 Task: Open Card Card0000000059 in Board Board0000000015 in Workspace WS0000000005 in Trello. Add Member carxxstreet791@gmail.com to Card Card0000000059 in Board Board0000000015 in Workspace WS0000000005 in Trello. Add Orange Label titled Label0000000059 to Card Card0000000059 in Board Board0000000015 in Workspace WS0000000005 in Trello. Add Checklist CL0000000059 to Card Card0000000059 in Board Board0000000015 in Workspace WS0000000005 in Trello. Add Dates with Start Date as Oct 01 2023 and Due Date as Oct 31 2023 to Card Card0000000059 in Board Board0000000015 in Workspace WS0000000005 in Trello
Action: Mouse moved to (318, 491)
Screenshot: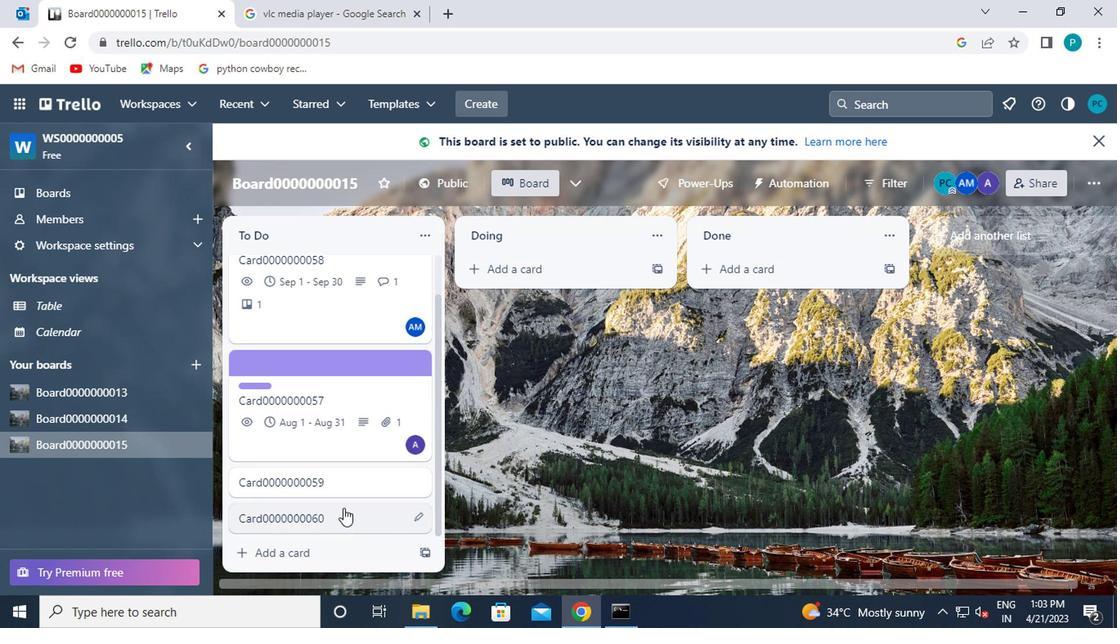 
Action: Mouse pressed left at (318, 491)
Screenshot: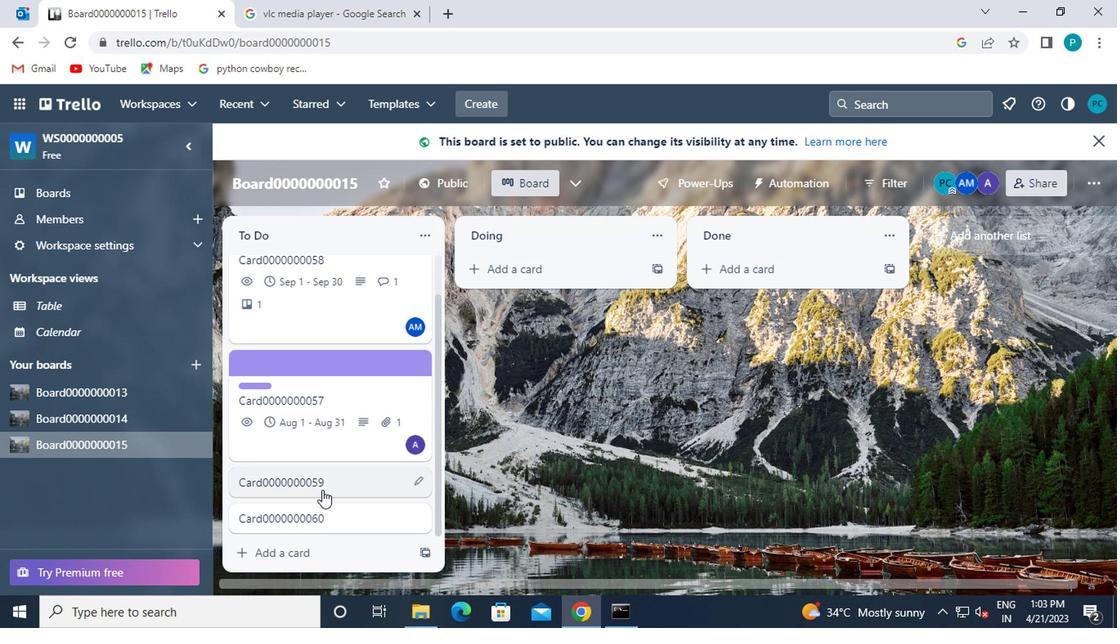 
Action: Mouse moved to (785, 293)
Screenshot: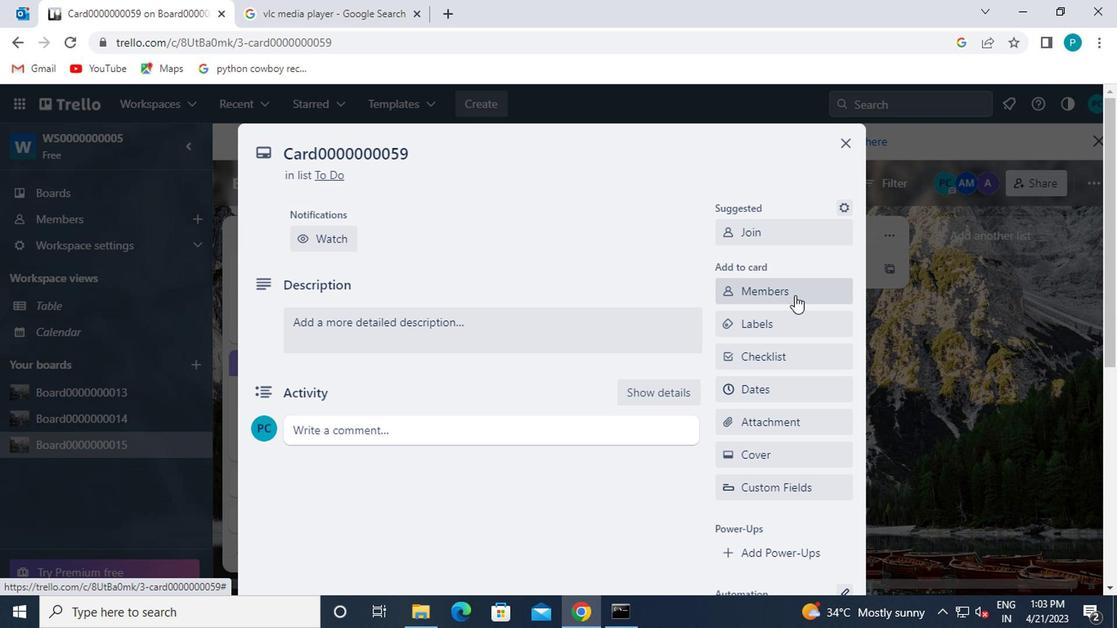 
Action: Mouse pressed left at (785, 293)
Screenshot: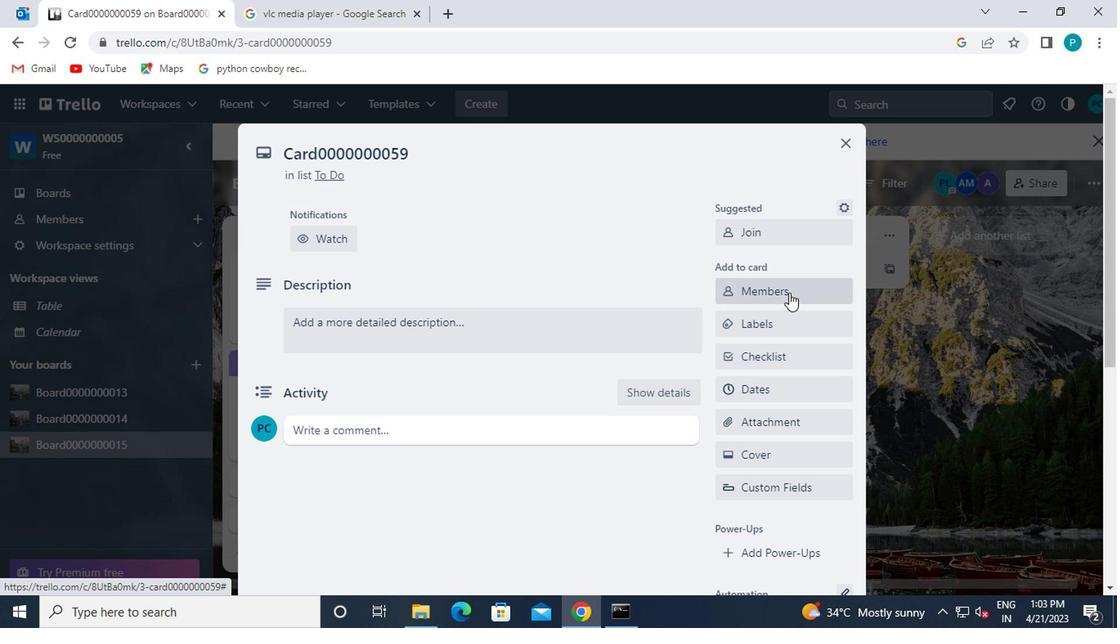 
Action: Mouse moved to (784, 364)
Screenshot: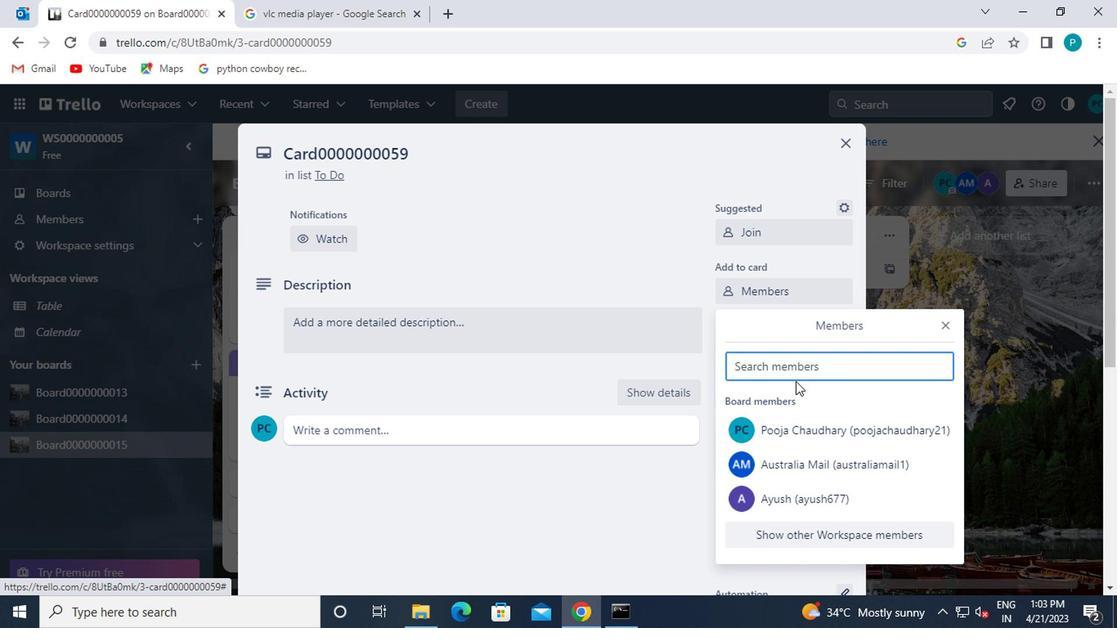 
Action: Mouse pressed left at (784, 364)
Screenshot: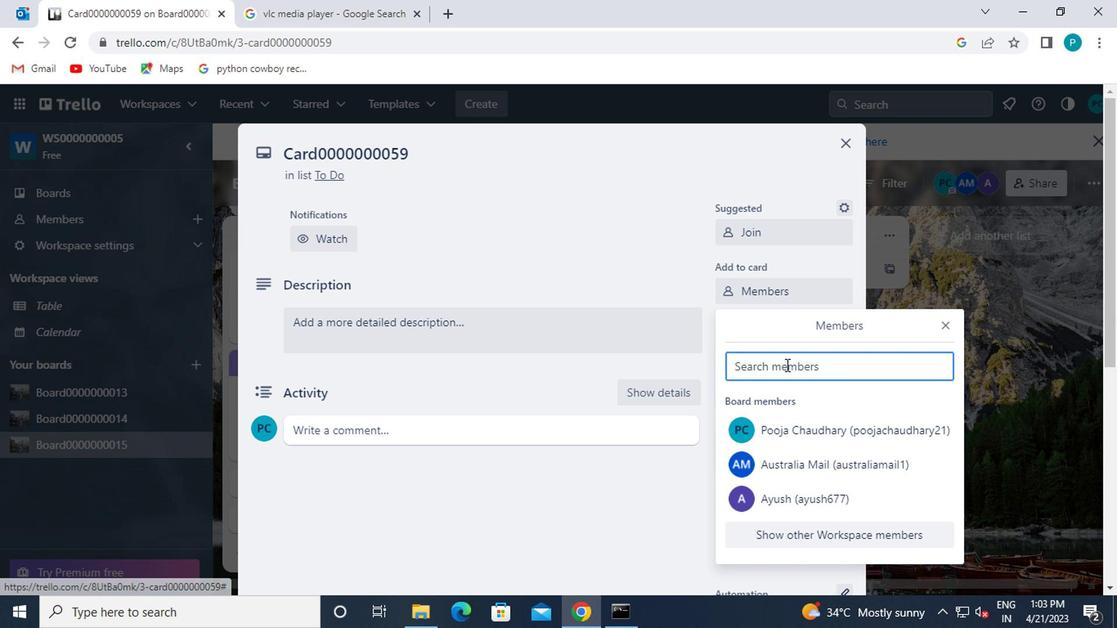 
Action: Mouse moved to (771, 364)
Screenshot: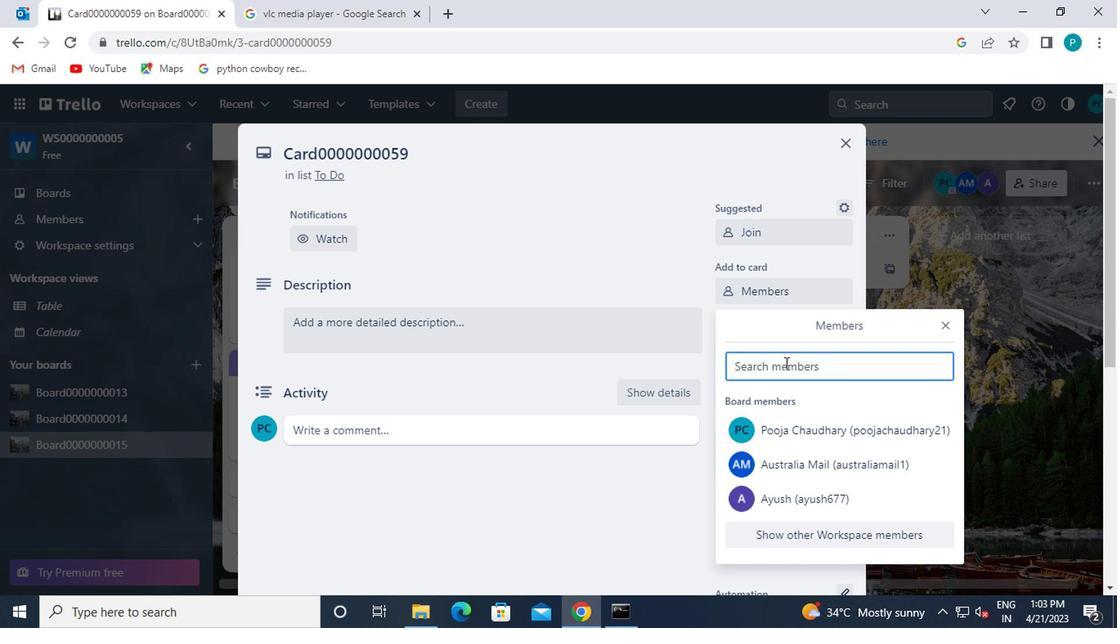 
Action: Key pressed car
Screenshot: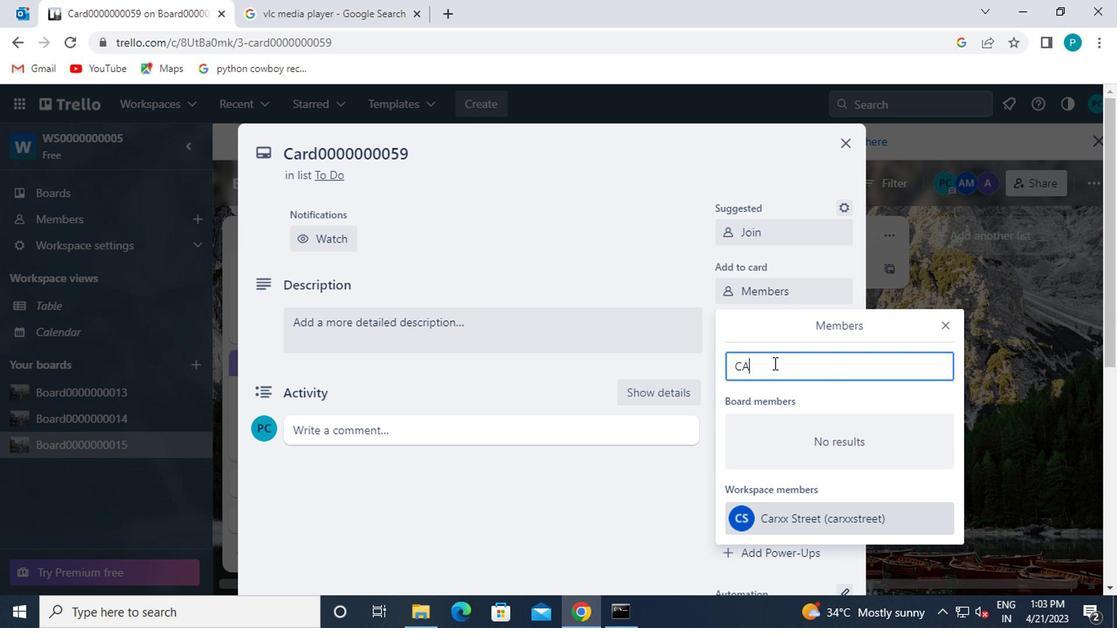 
Action: Mouse moved to (765, 511)
Screenshot: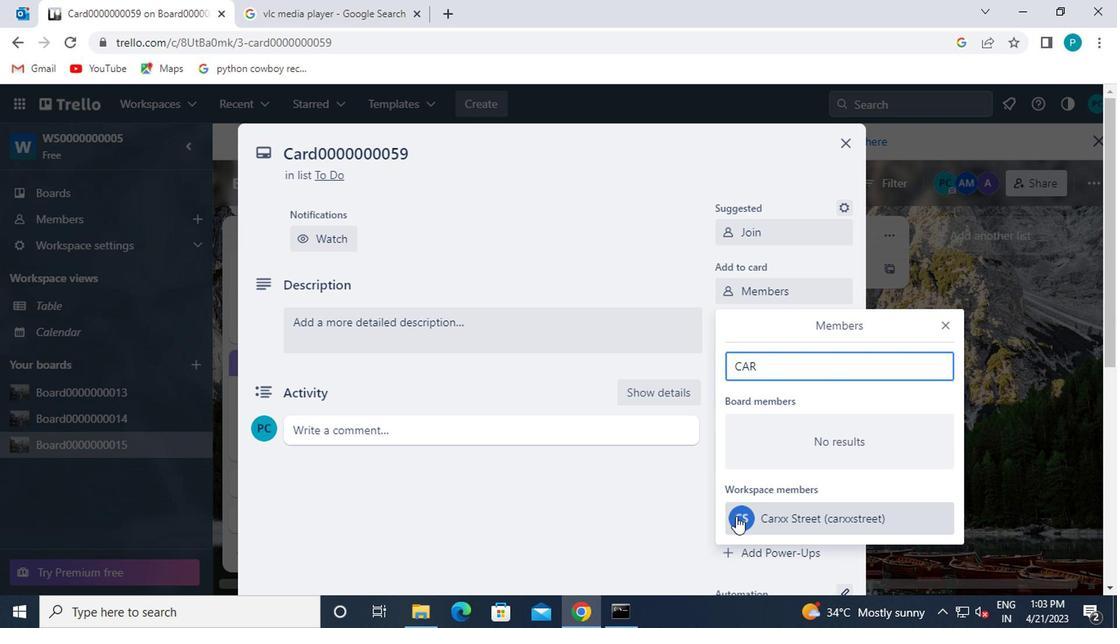 
Action: Mouse pressed left at (765, 511)
Screenshot: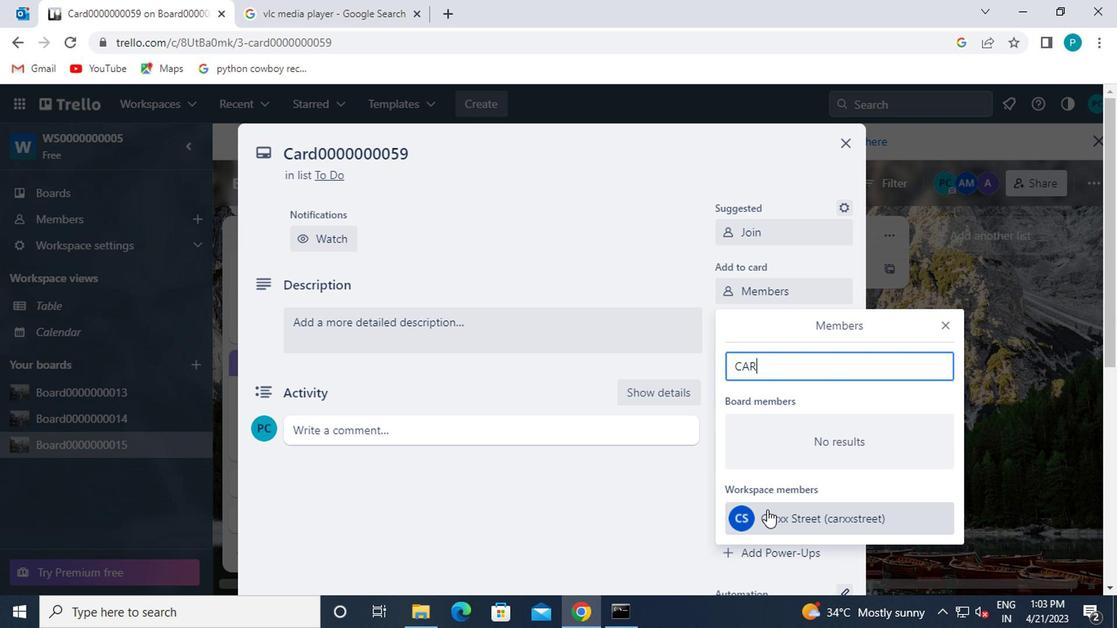 
Action: Mouse moved to (939, 331)
Screenshot: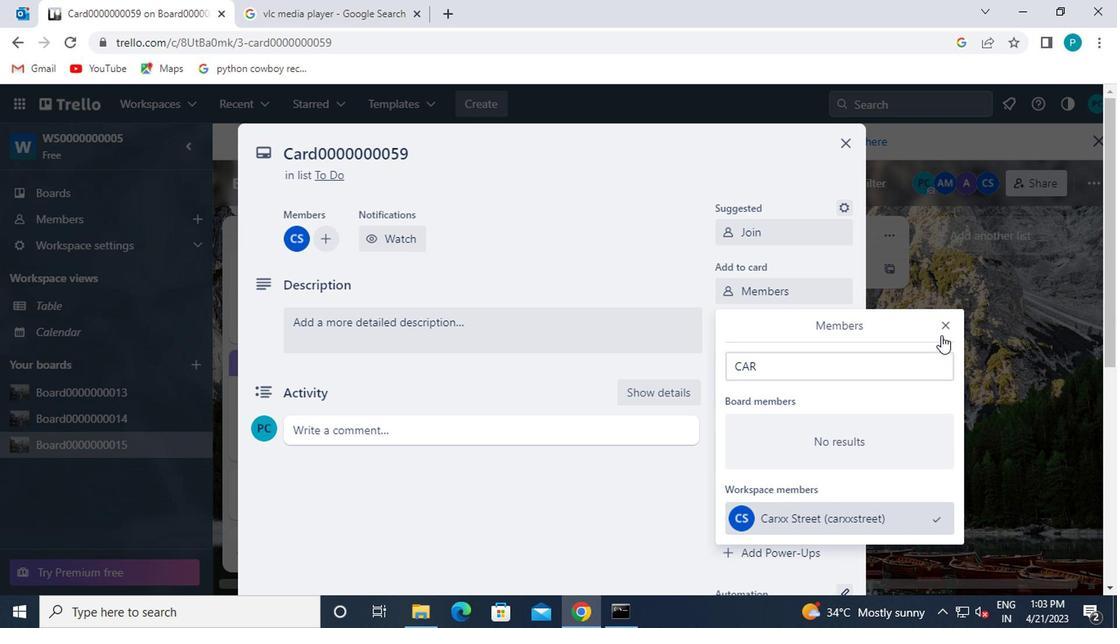 
Action: Mouse pressed left at (939, 331)
Screenshot: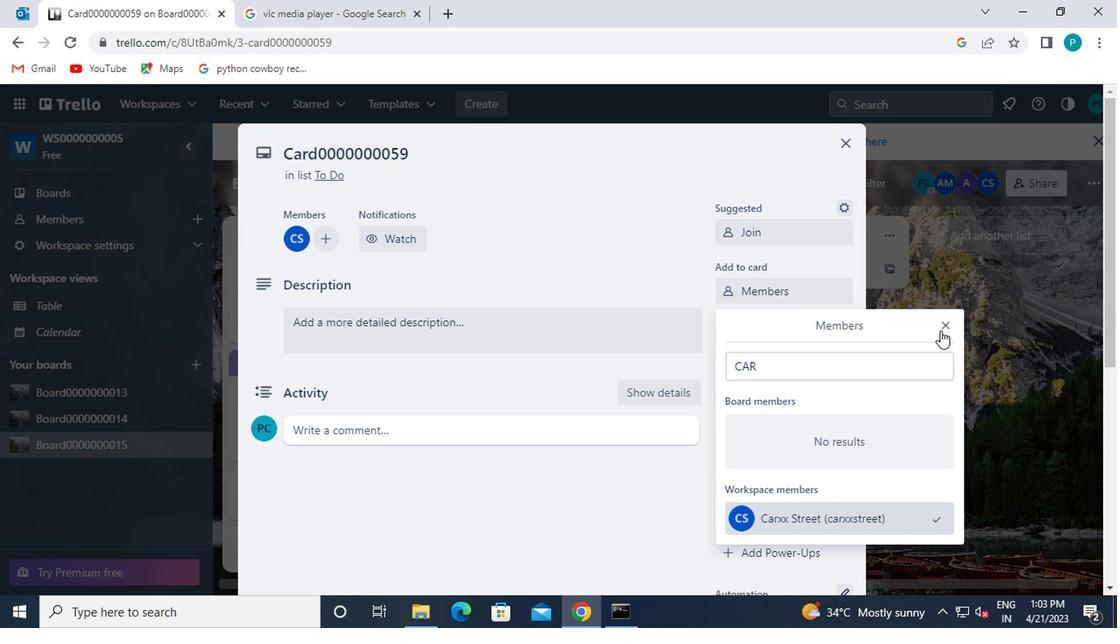 
Action: Mouse moved to (799, 315)
Screenshot: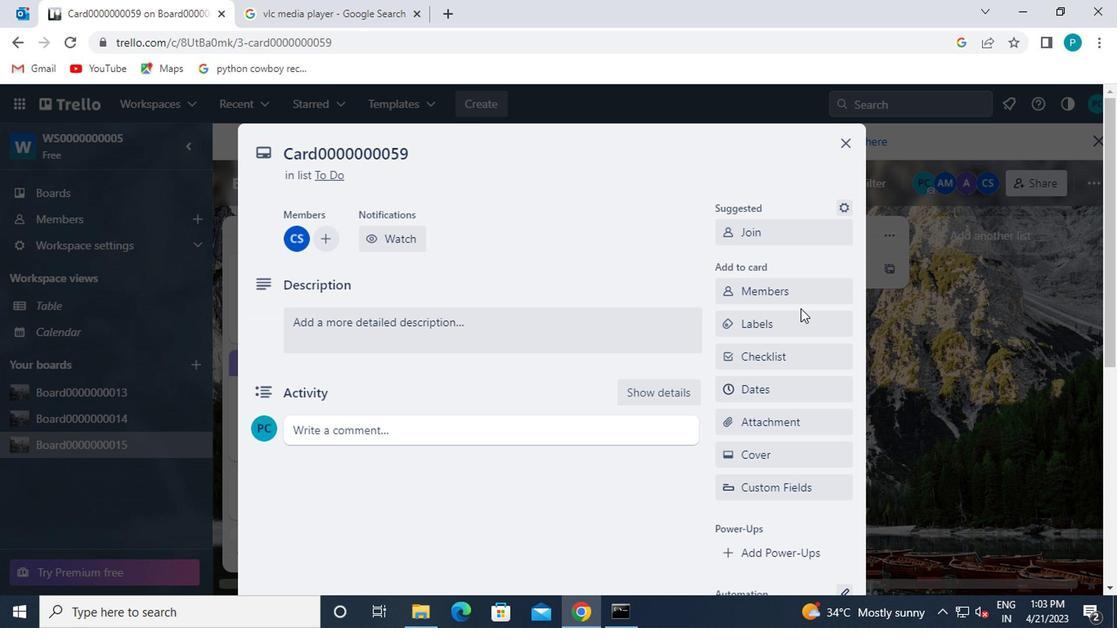
Action: Mouse pressed left at (799, 315)
Screenshot: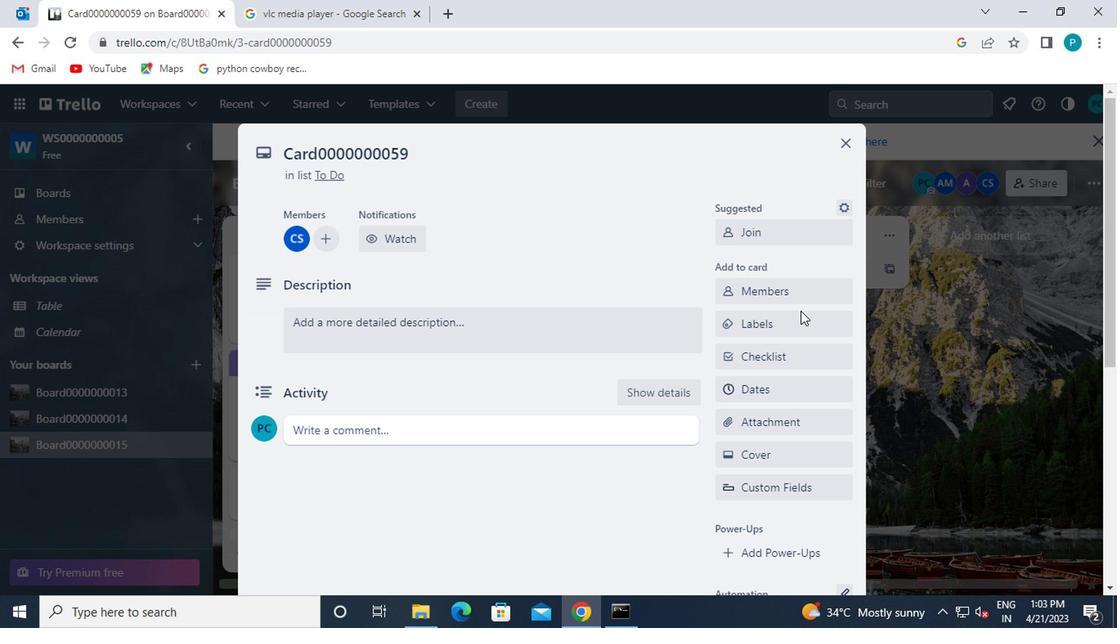 
Action: Mouse moved to (849, 486)
Screenshot: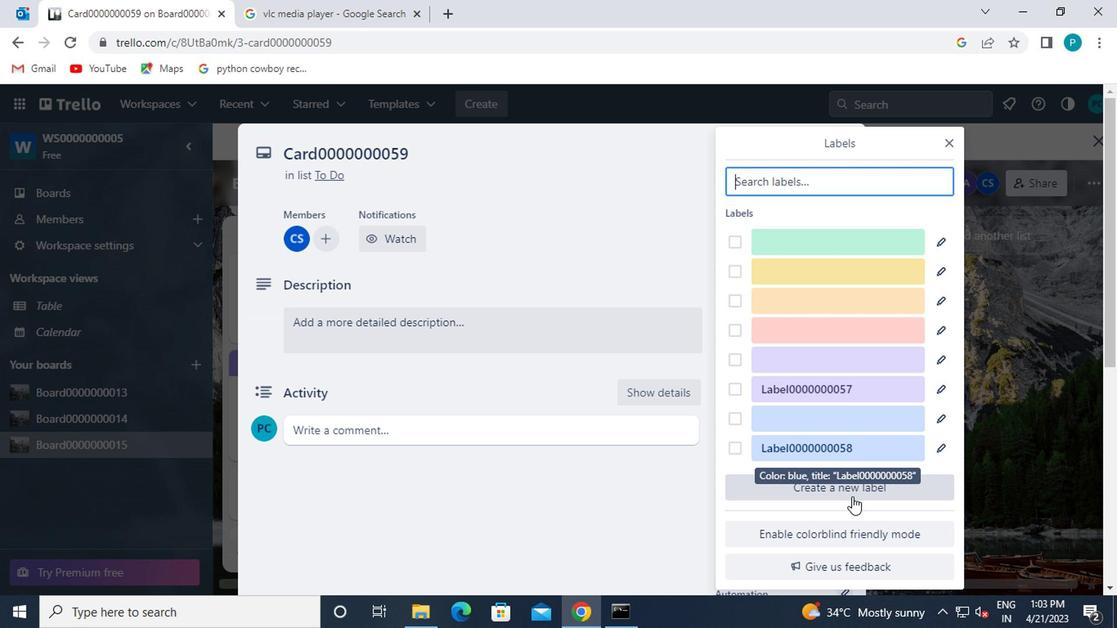 
Action: Mouse pressed left at (849, 486)
Screenshot: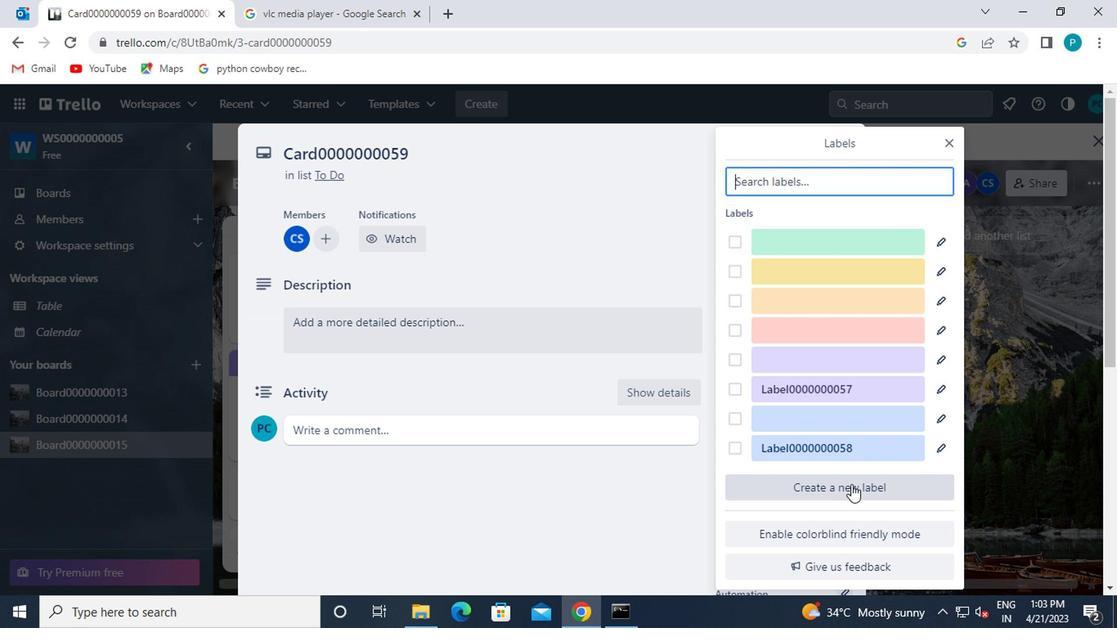 
Action: Mouse moved to (845, 385)
Screenshot: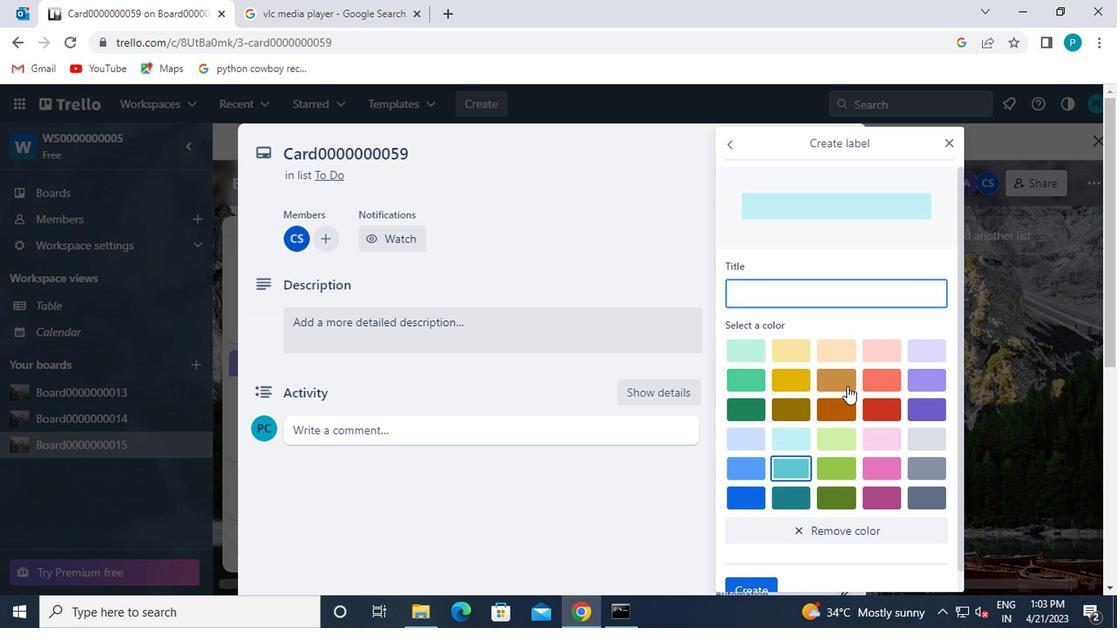 
Action: Mouse pressed left at (845, 385)
Screenshot: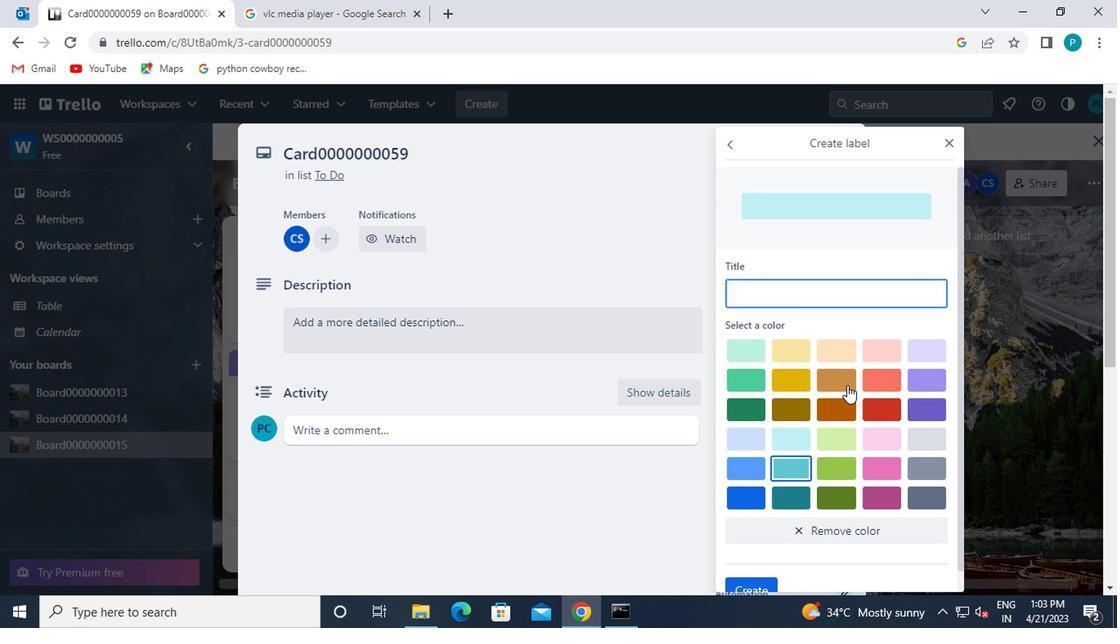 
Action: Mouse moved to (761, 305)
Screenshot: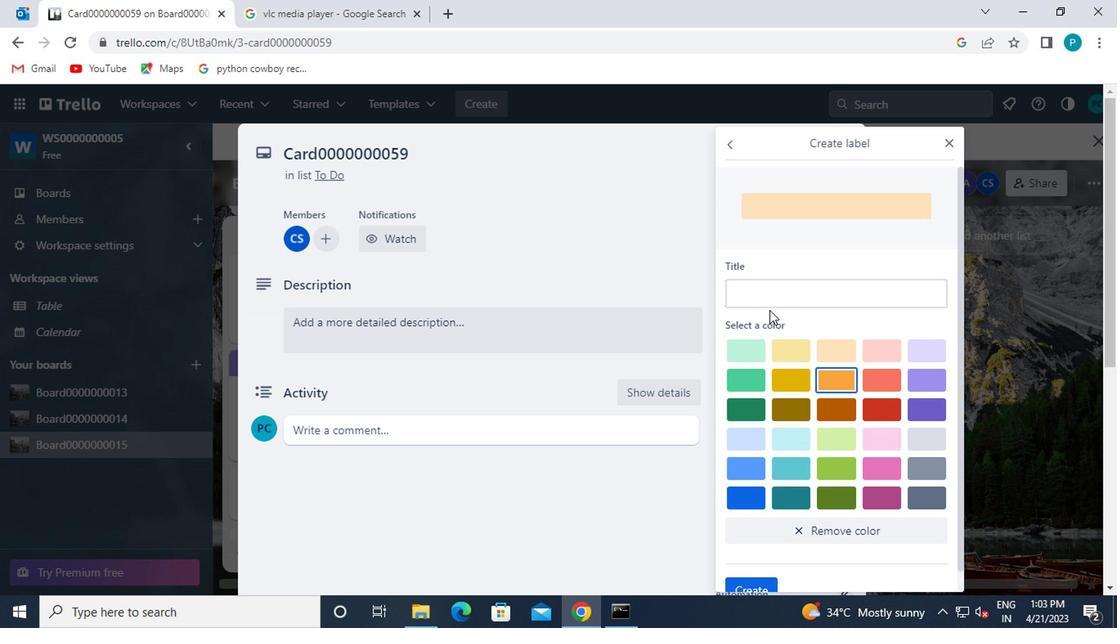 
Action: Mouse pressed left at (761, 305)
Screenshot: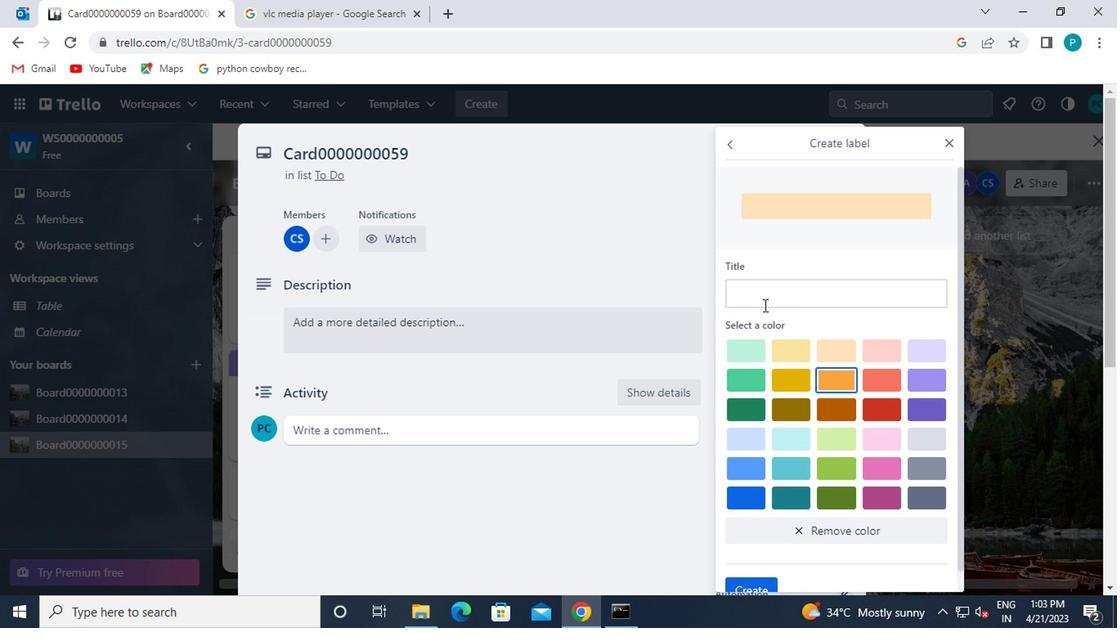
Action: Mouse moved to (750, 307)
Screenshot: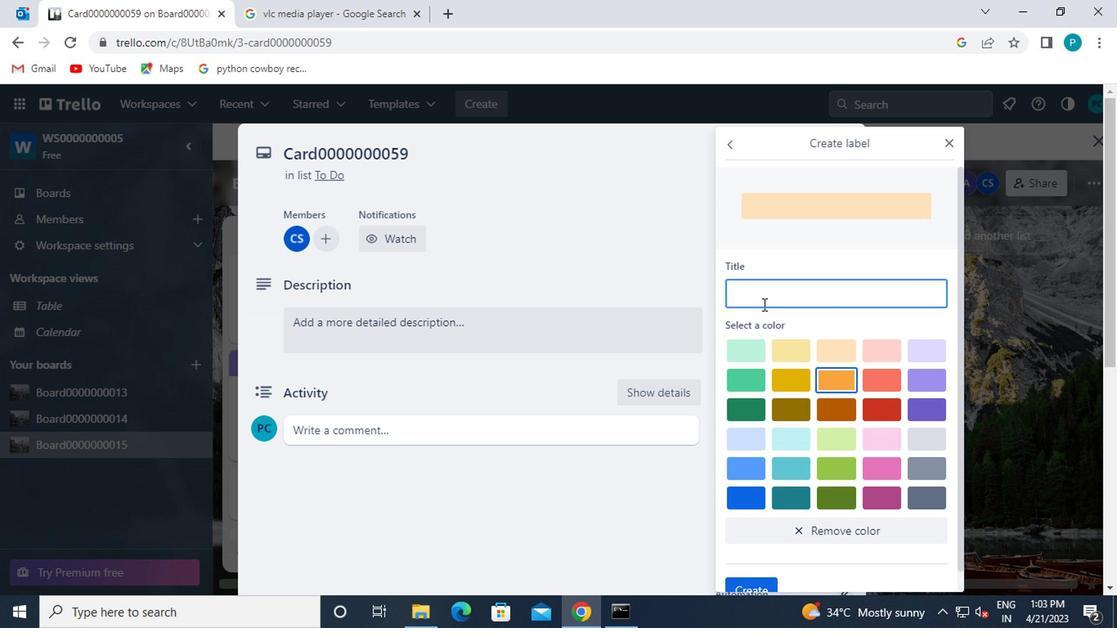 
Action: Key pressed l<Key.caps_lock>abel0000000059
Screenshot: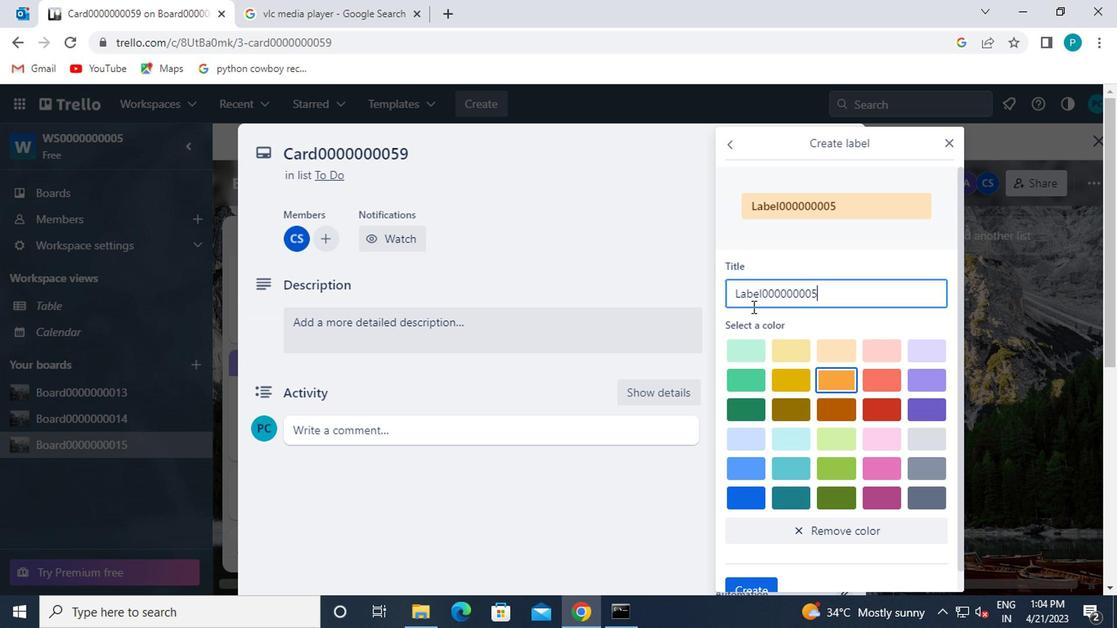 
Action: Mouse moved to (764, 318)
Screenshot: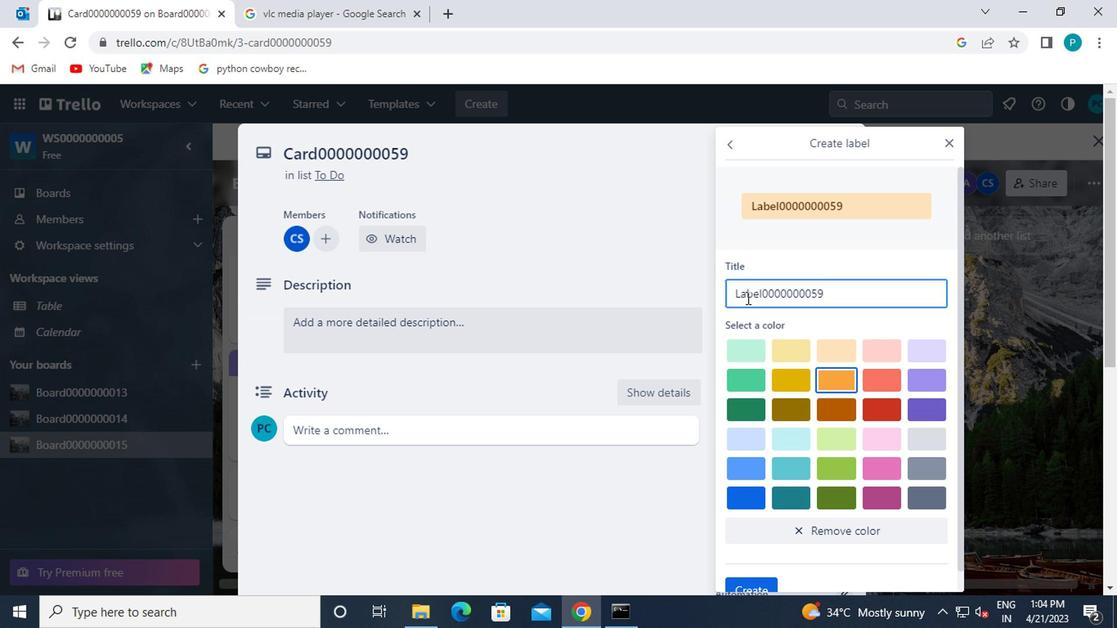 
Action: Mouse scrolled (764, 317) with delta (0, -1)
Screenshot: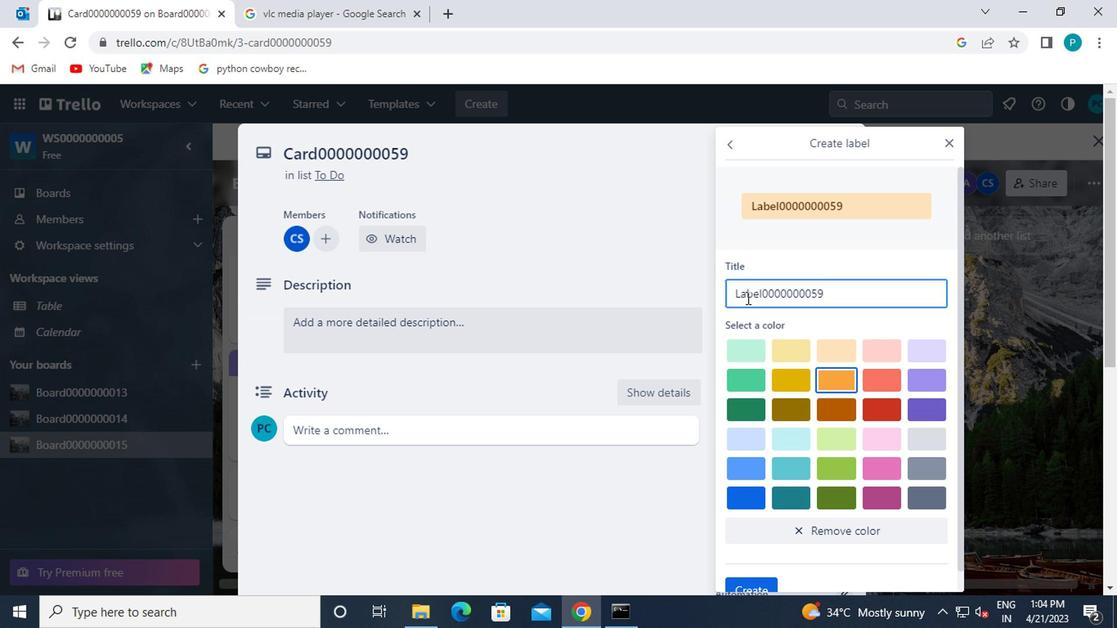 
Action: Mouse moved to (775, 331)
Screenshot: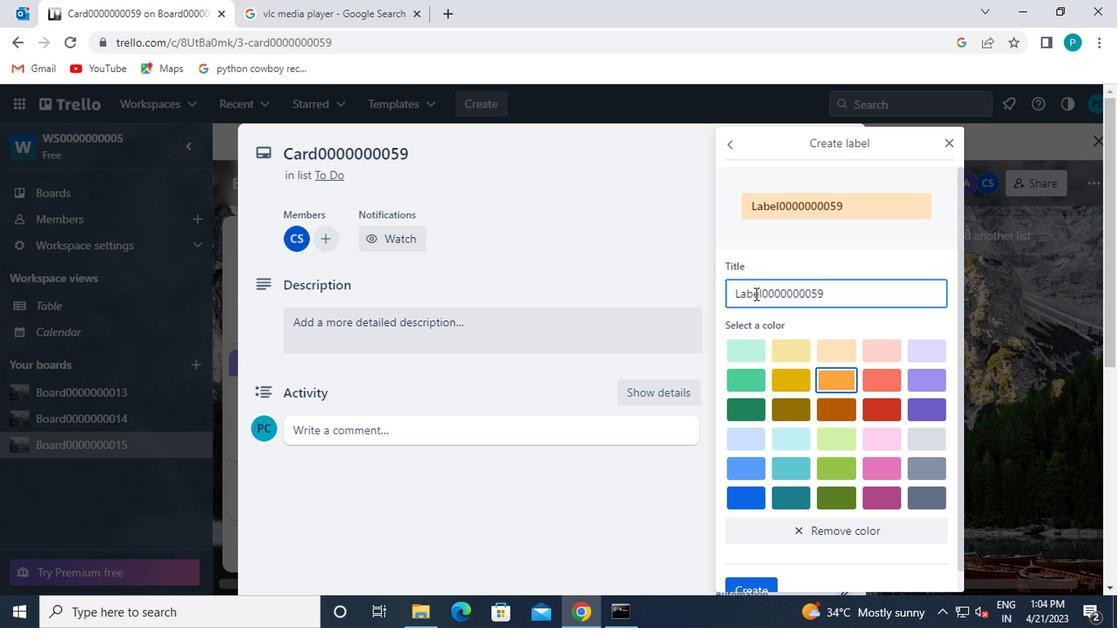 
Action: Mouse scrolled (775, 330) with delta (0, -1)
Screenshot: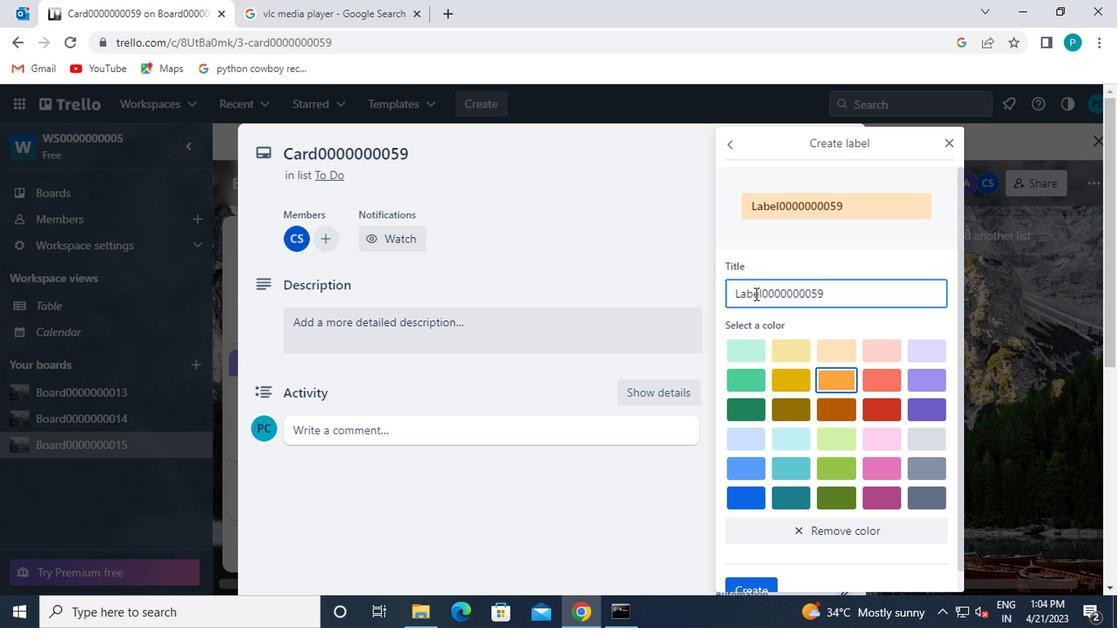 
Action: Mouse moved to (742, 564)
Screenshot: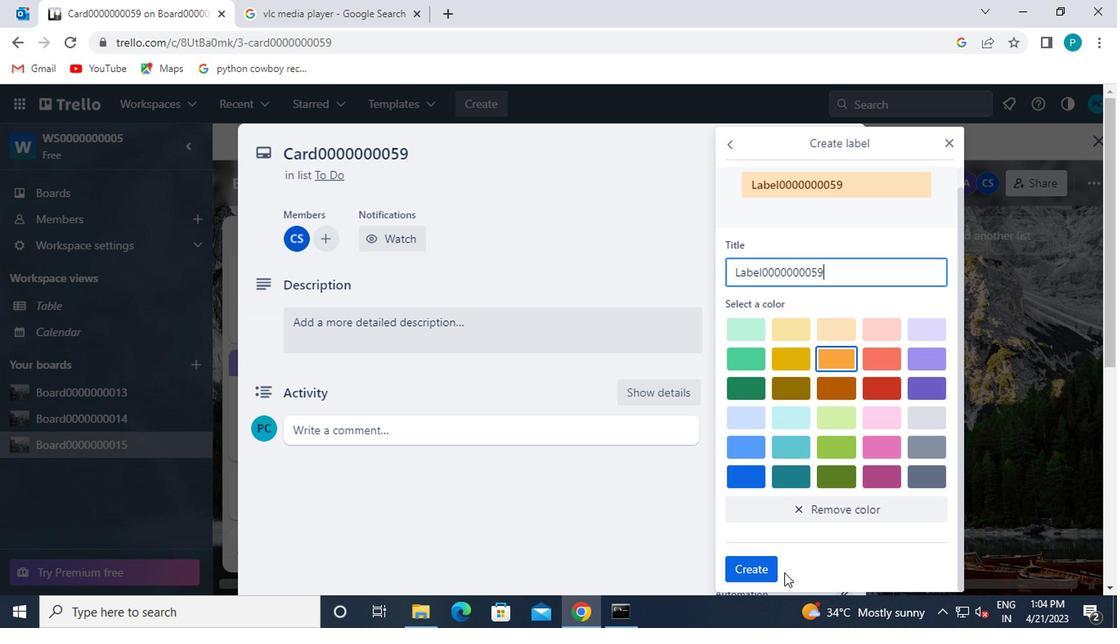 
Action: Mouse pressed left at (742, 564)
Screenshot: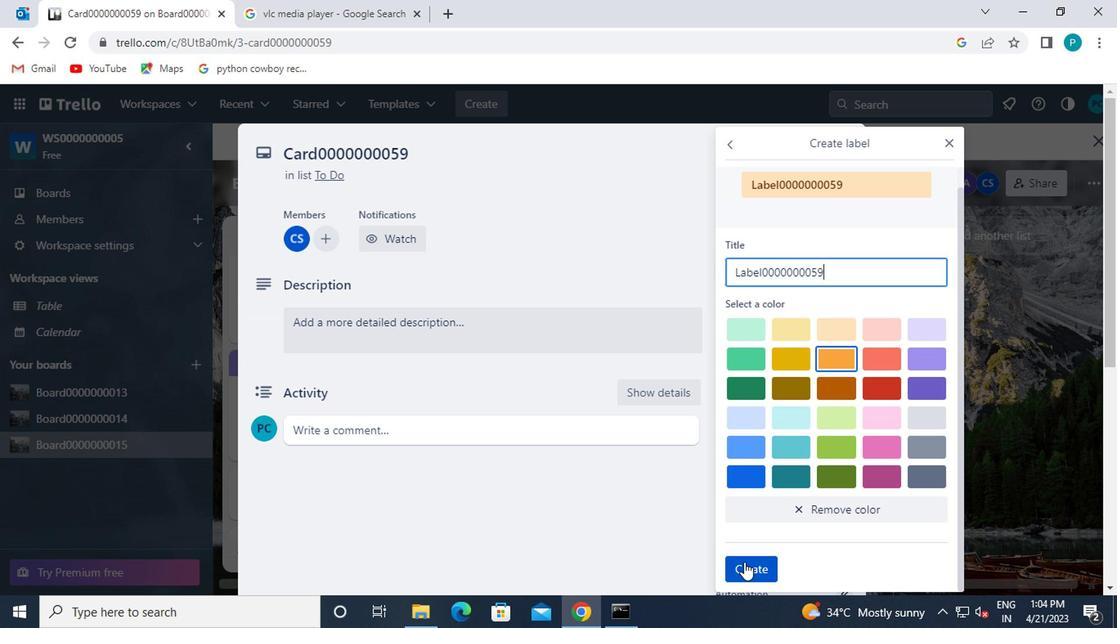 
Action: Mouse moved to (947, 139)
Screenshot: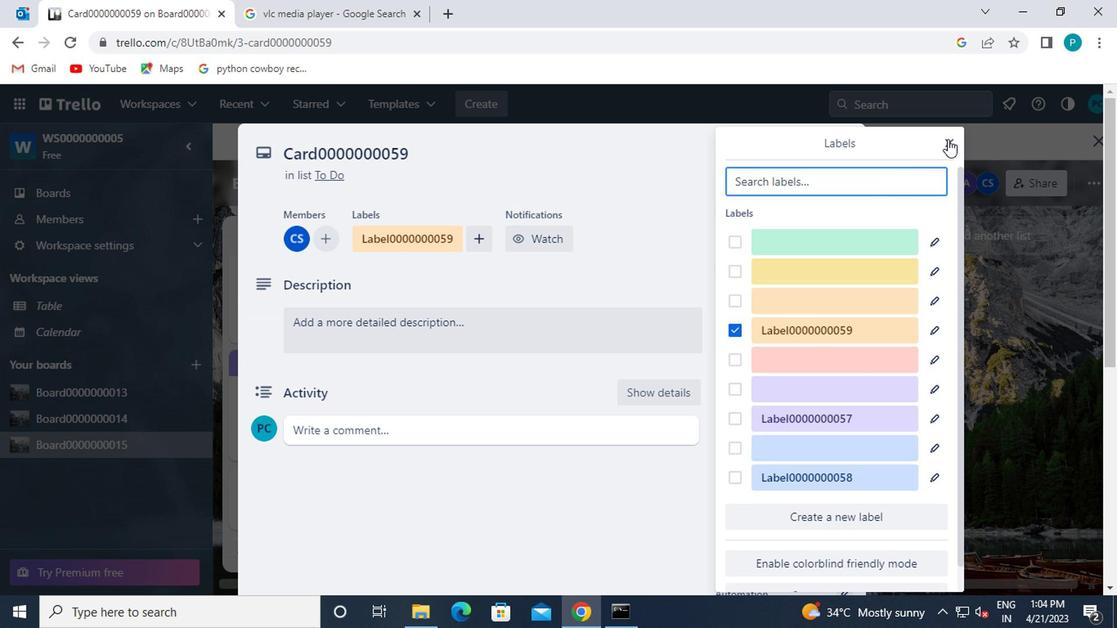 
Action: Mouse pressed left at (947, 139)
Screenshot: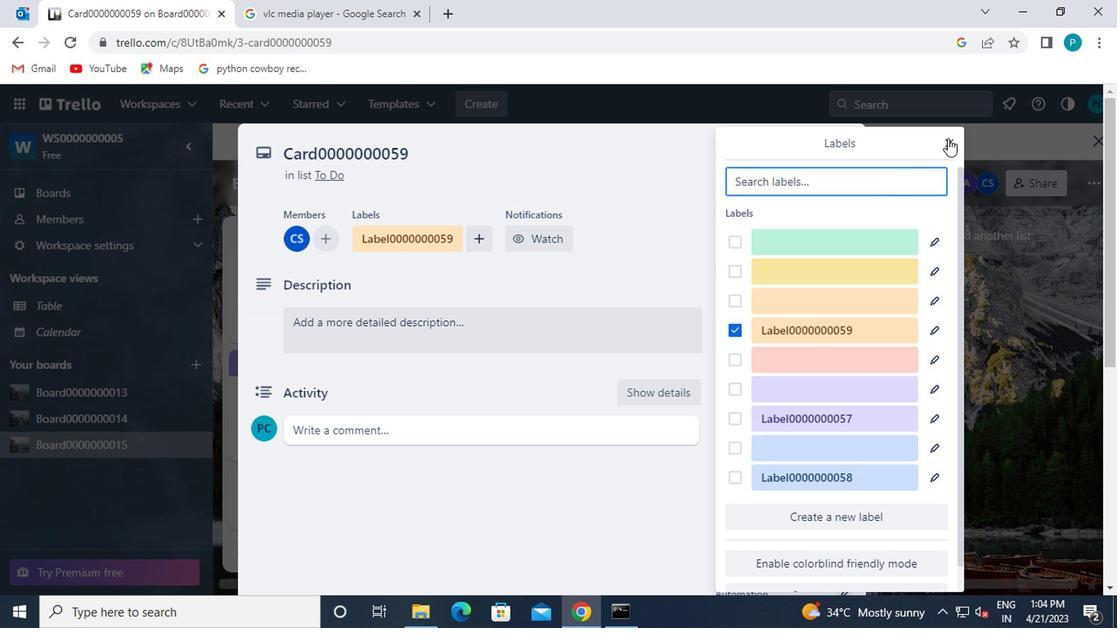 
Action: Mouse moved to (723, 367)
Screenshot: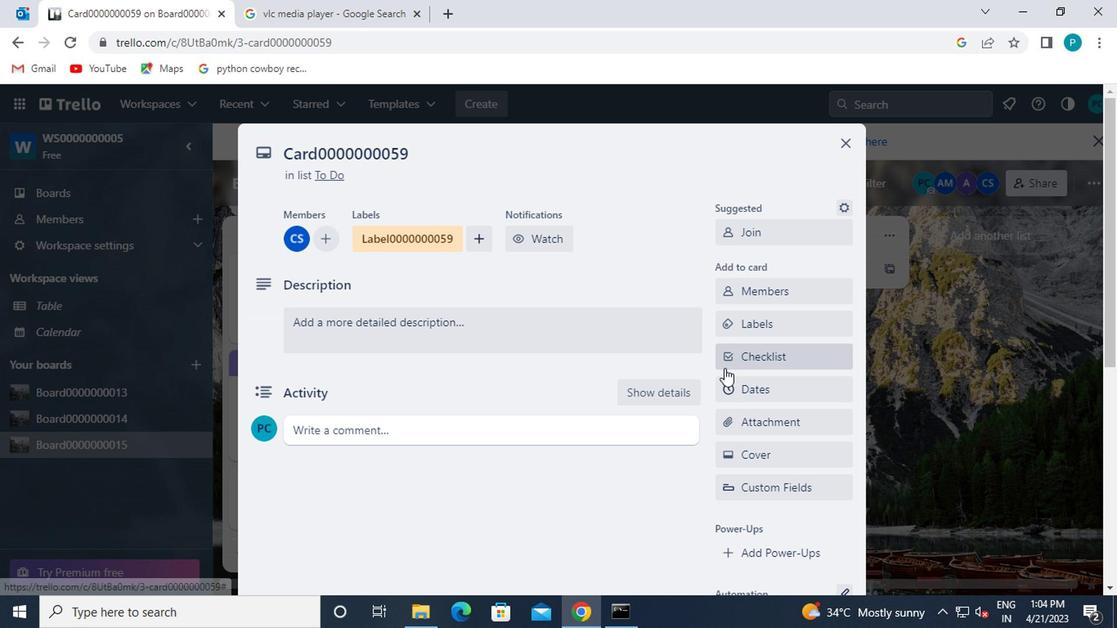 
Action: Mouse pressed left at (723, 367)
Screenshot: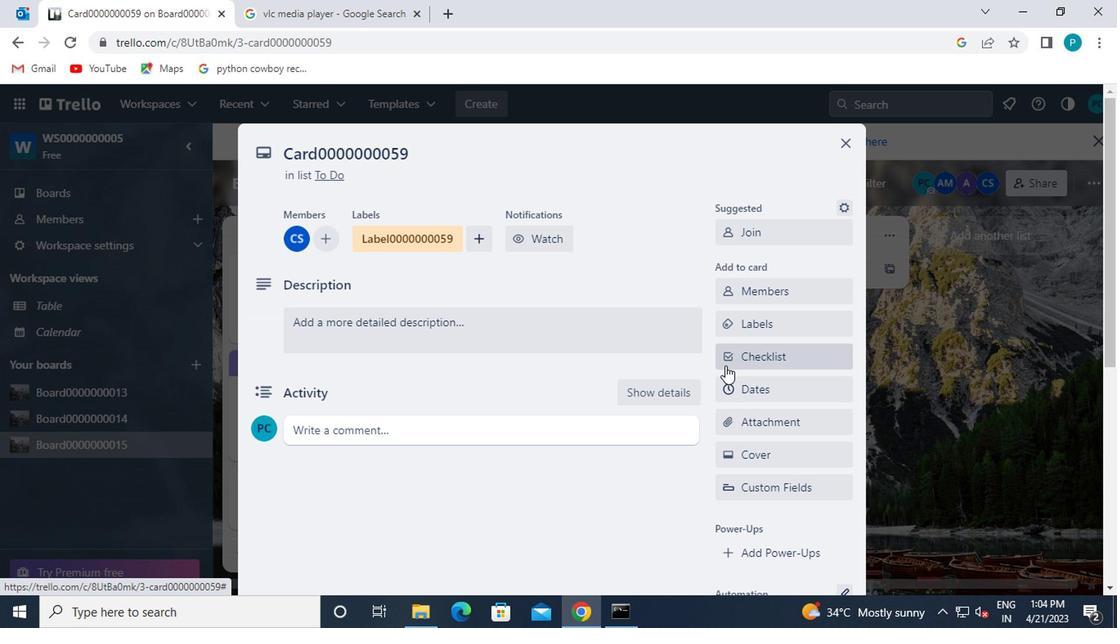 
Action: Mouse moved to (802, 445)
Screenshot: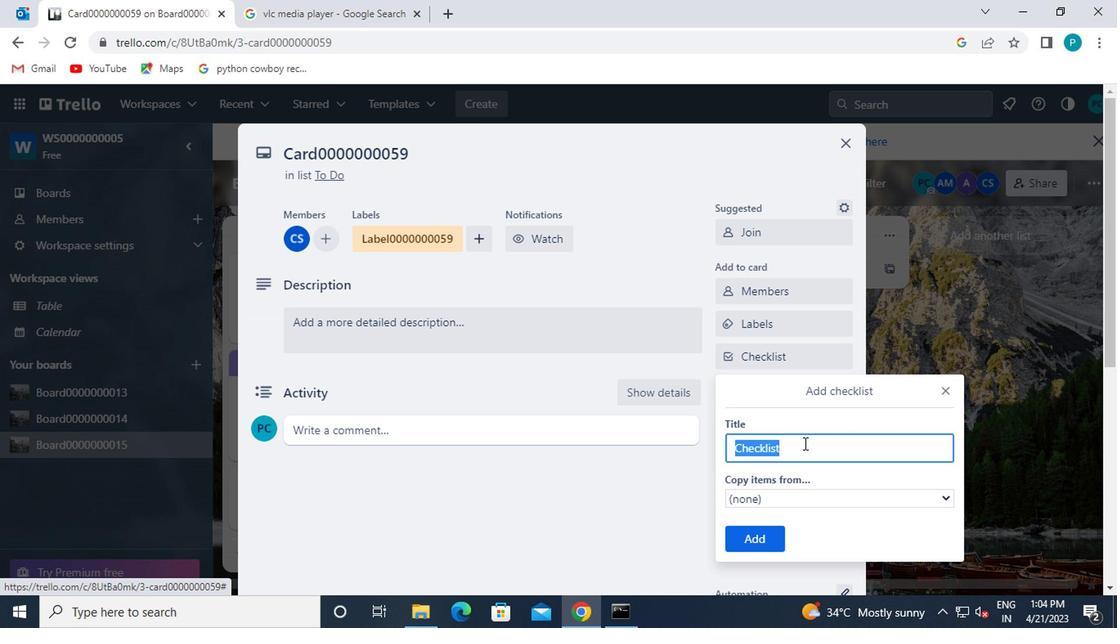 
Action: Key pressed <Key.caps_lock>cl0000000059
Screenshot: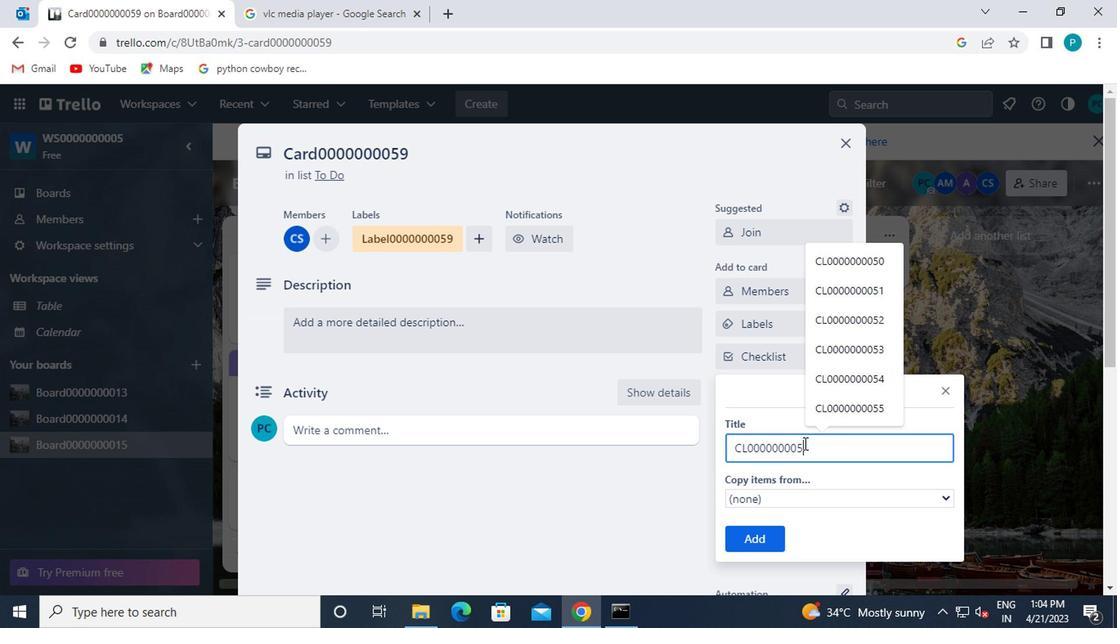 
Action: Mouse moved to (761, 542)
Screenshot: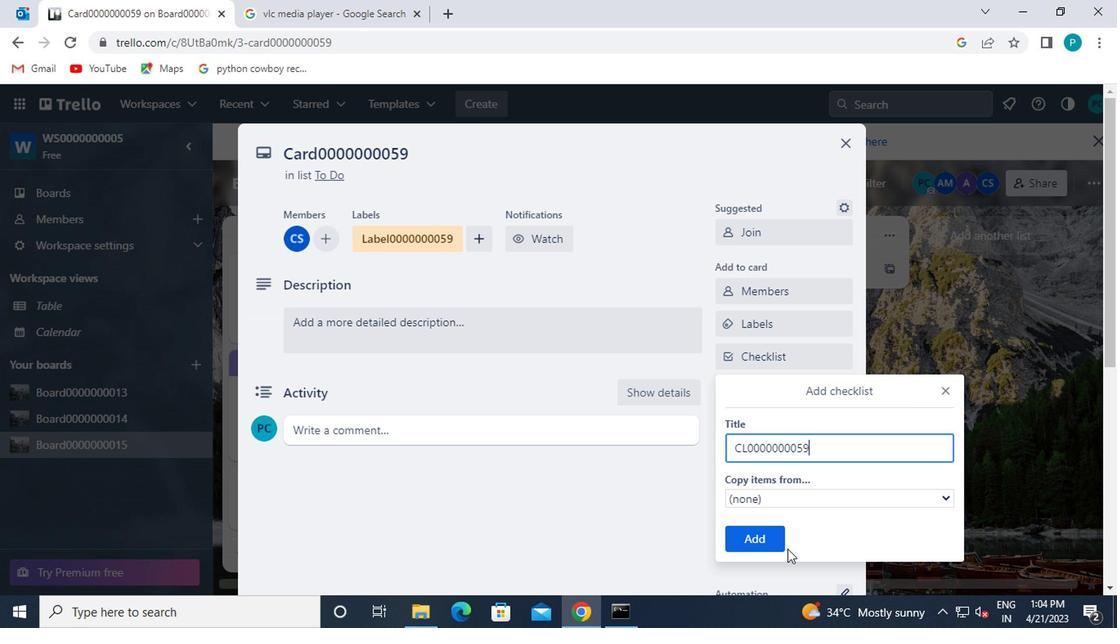 
Action: Mouse pressed left at (761, 542)
Screenshot: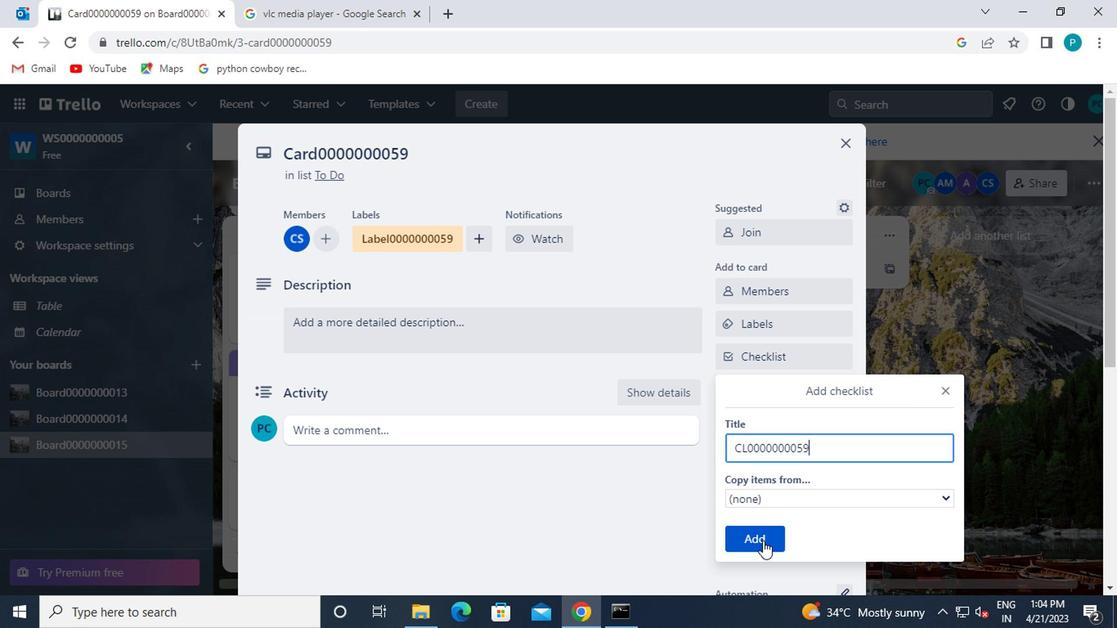 
Action: Mouse moved to (747, 454)
Screenshot: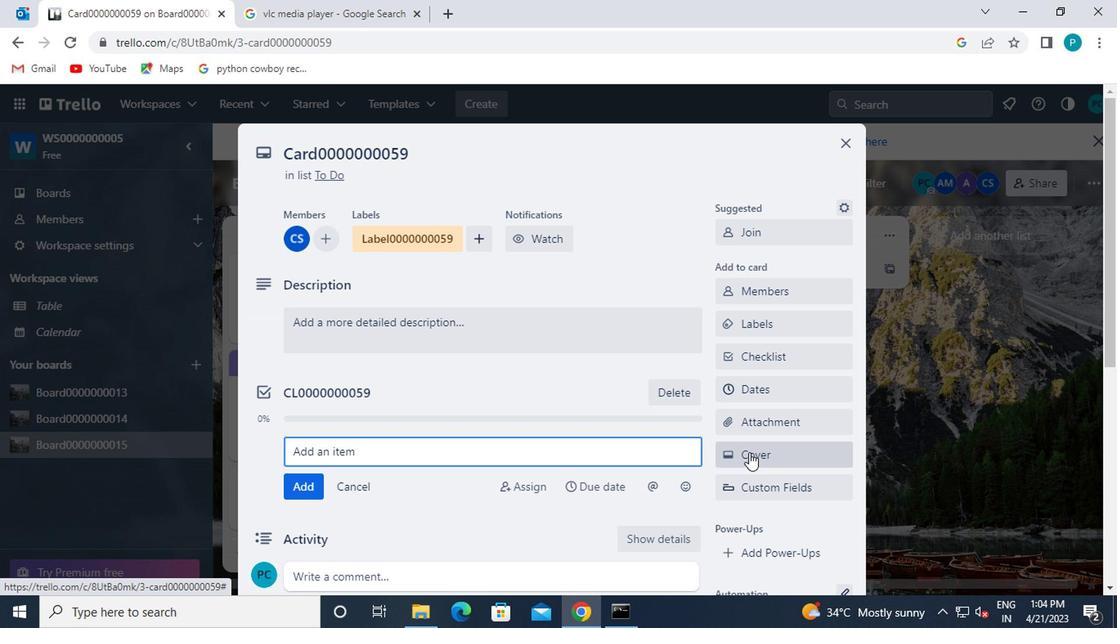 
Action: Mouse scrolled (747, 453) with delta (0, 0)
Screenshot: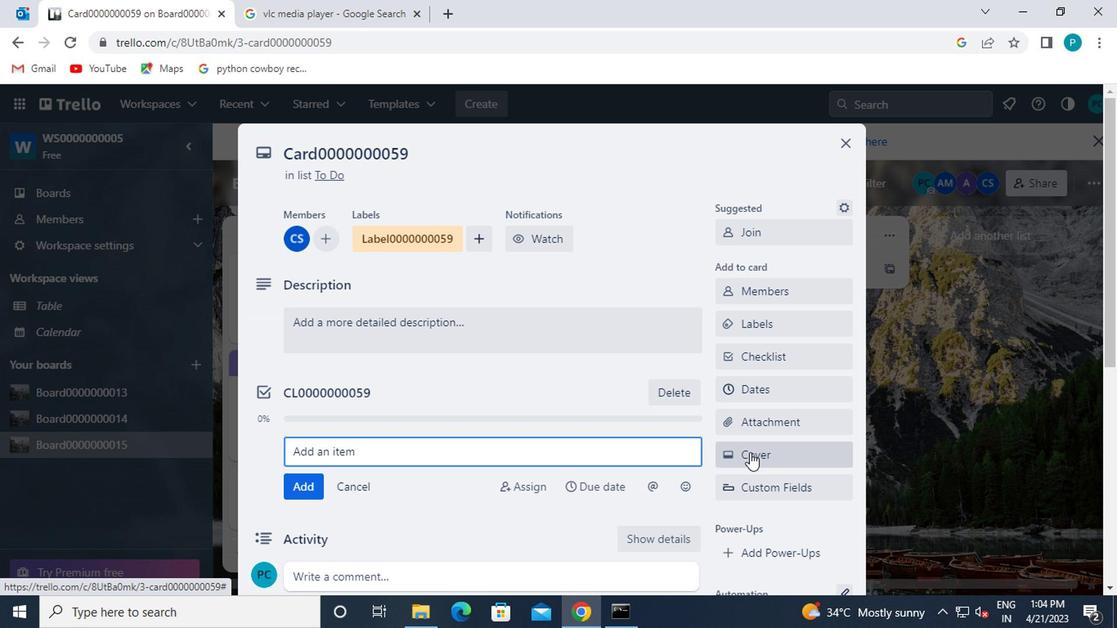 
Action: Mouse moved to (755, 305)
Screenshot: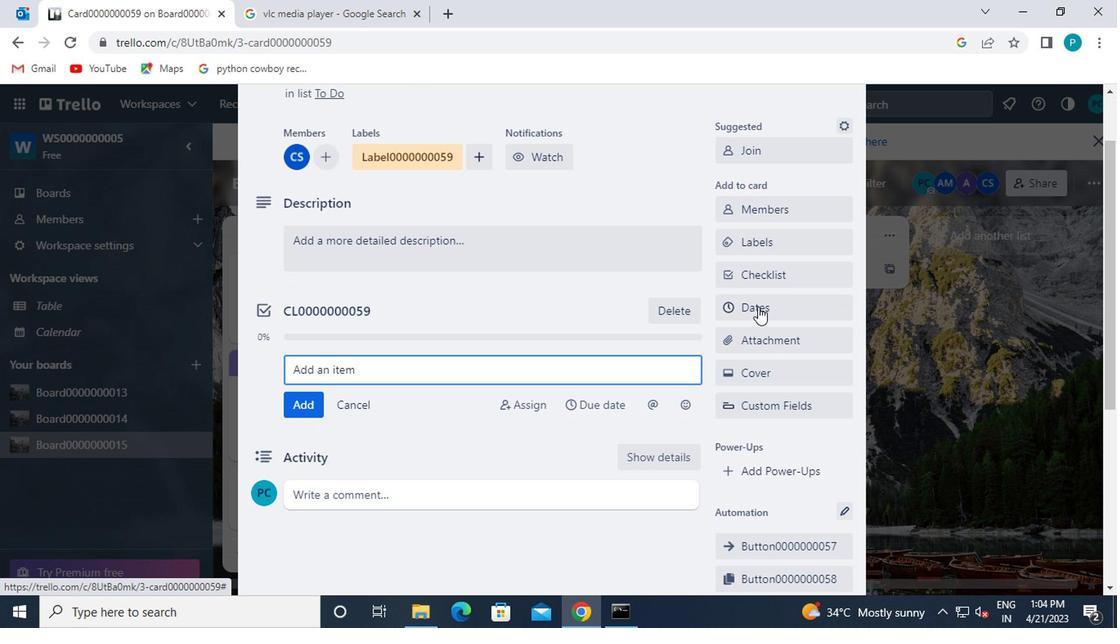 
Action: Mouse pressed left at (755, 305)
Screenshot: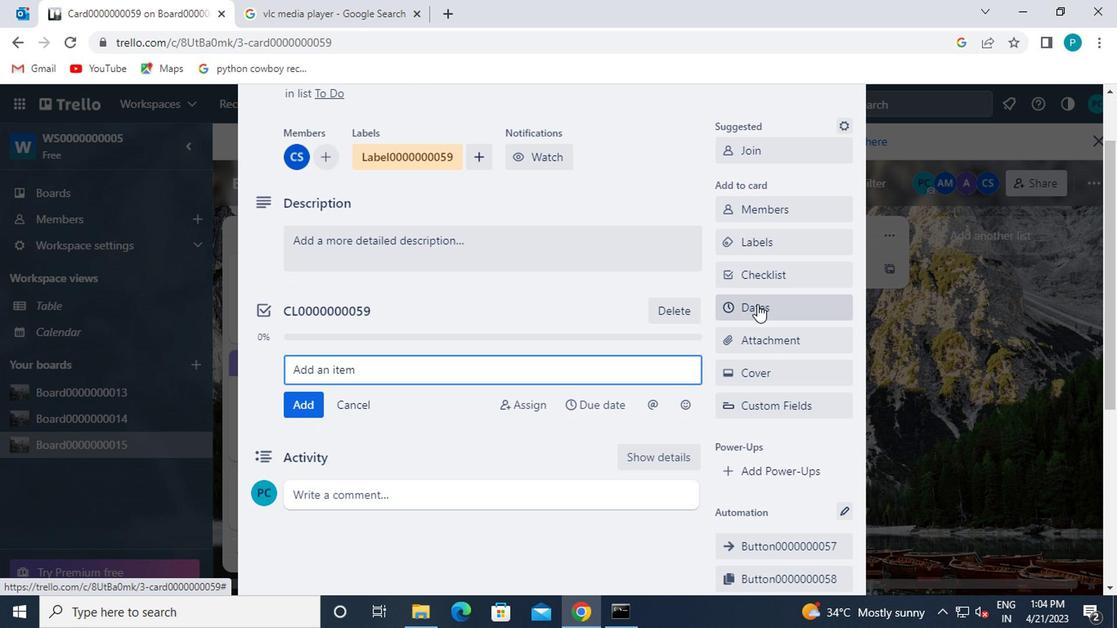 
Action: Mouse moved to (728, 442)
Screenshot: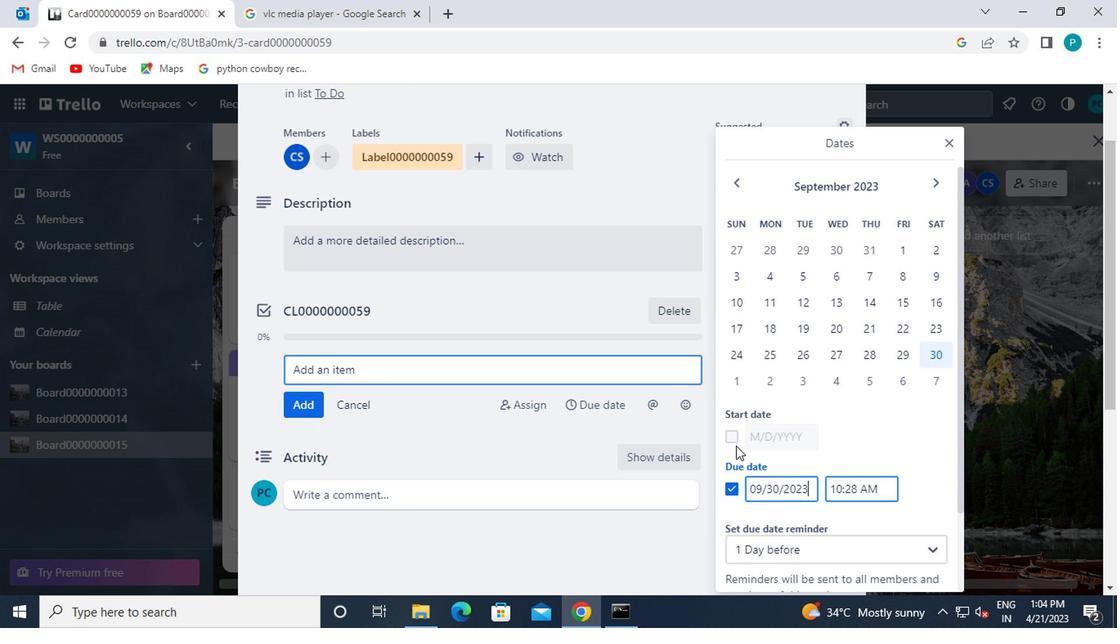
Action: Mouse pressed left at (728, 442)
Screenshot: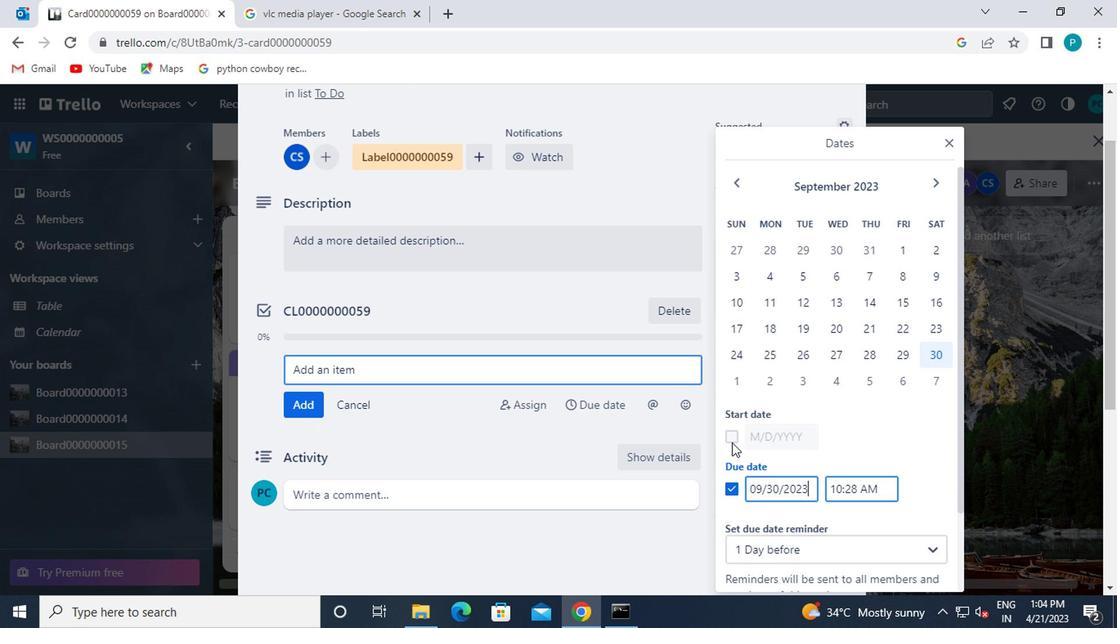 
Action: Mouse moved to (931, 185)
Screenshot: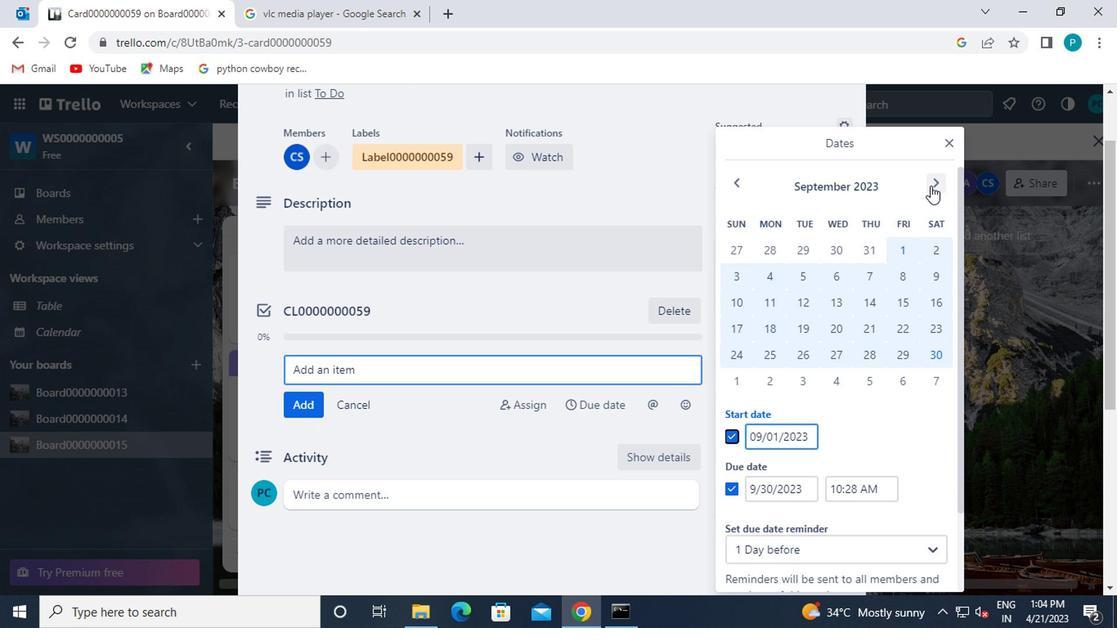 
Action: Mouse pressed left at (931, 185)
Screenshot: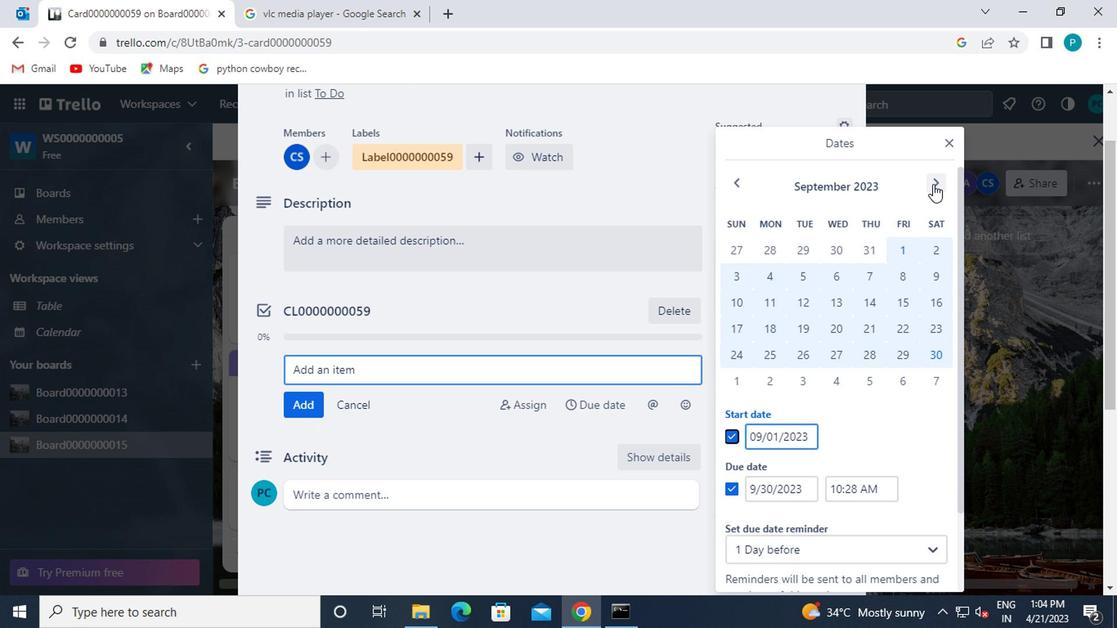 
Action: Mouse moved to (735, 250)
Screenshot: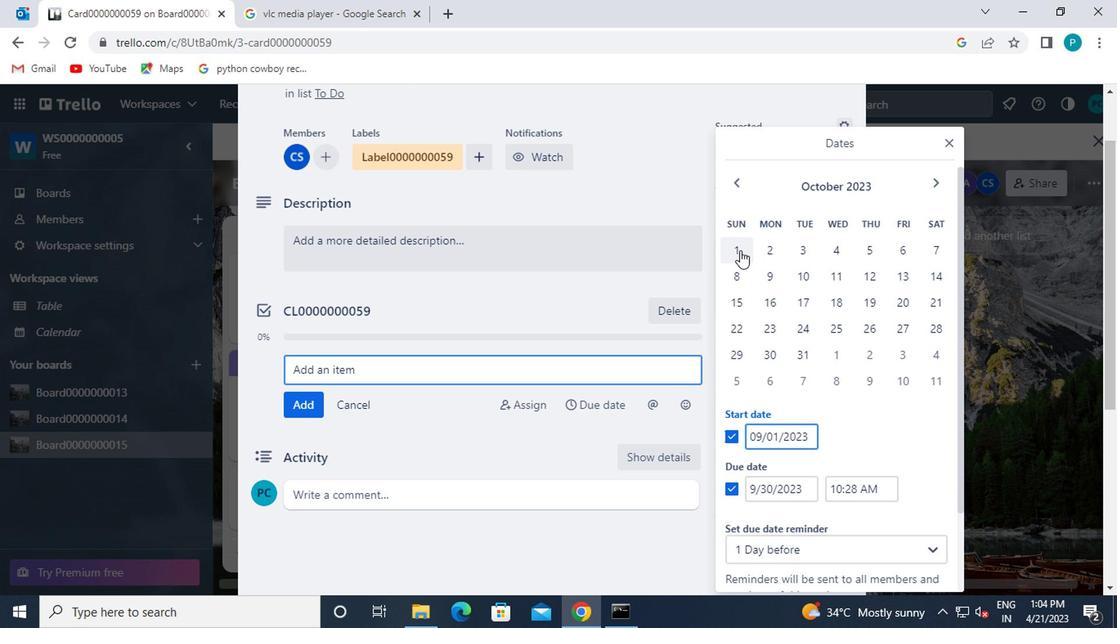 
Action: Mouse pressed left at (735, 250)
Screenshot: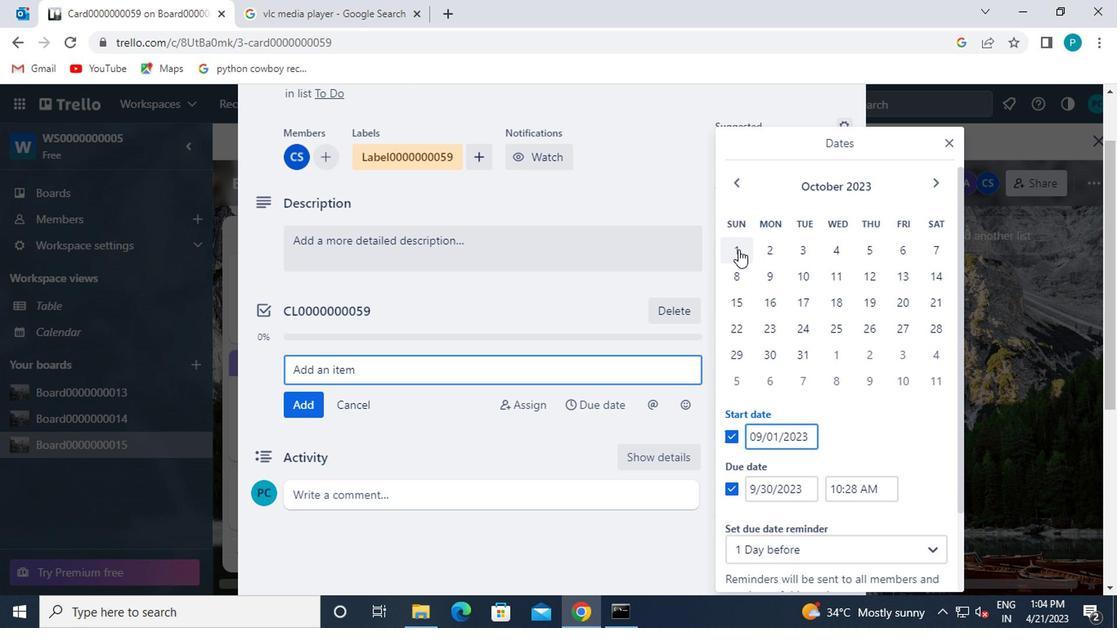 
Action: Mouse moved to (809, 351)
Screenshot: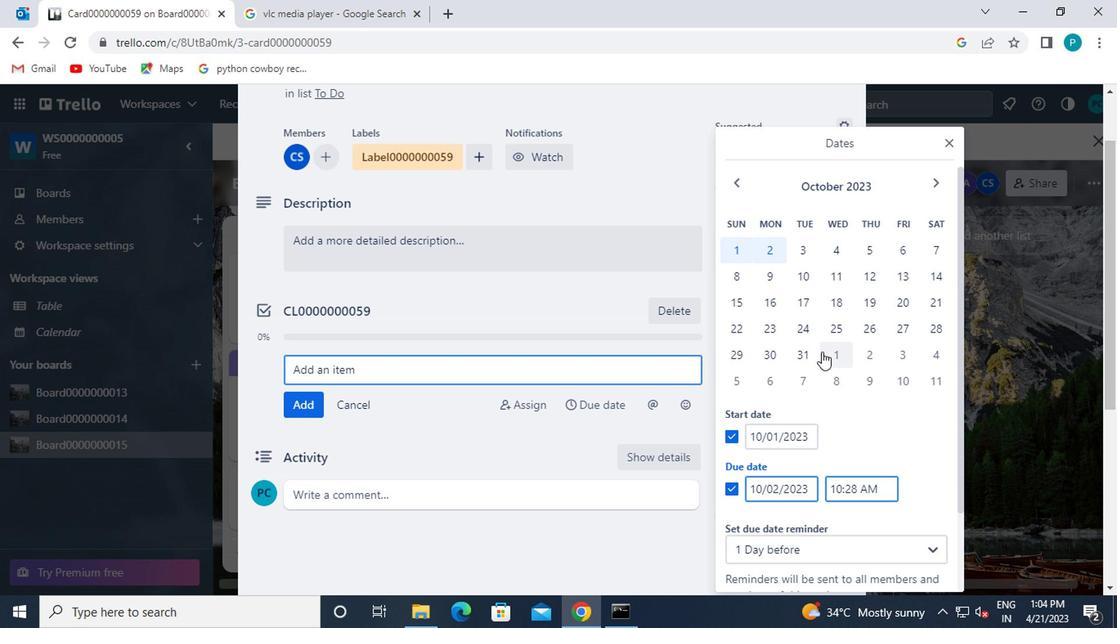 
Action: Mouse pressed left at (809, 351)
Screenshot: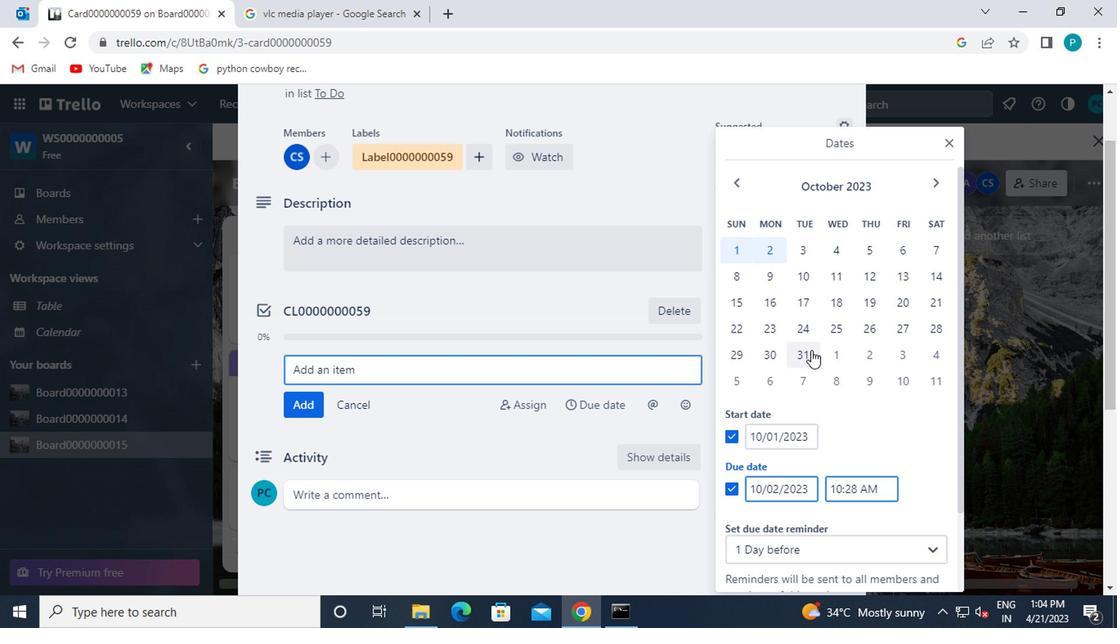 
Action: Mouse scrolled (809, 350) with delta (0, 0)
Screenshot: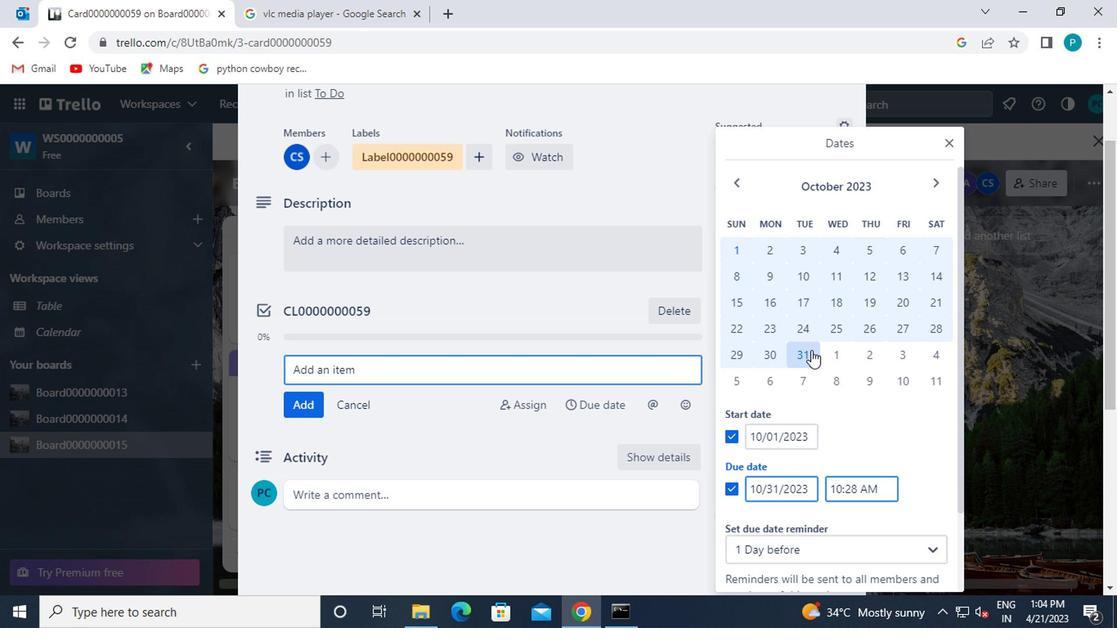 
Action: Mouse scrolled (809, 350) with delta (0, 0)
Screenshot: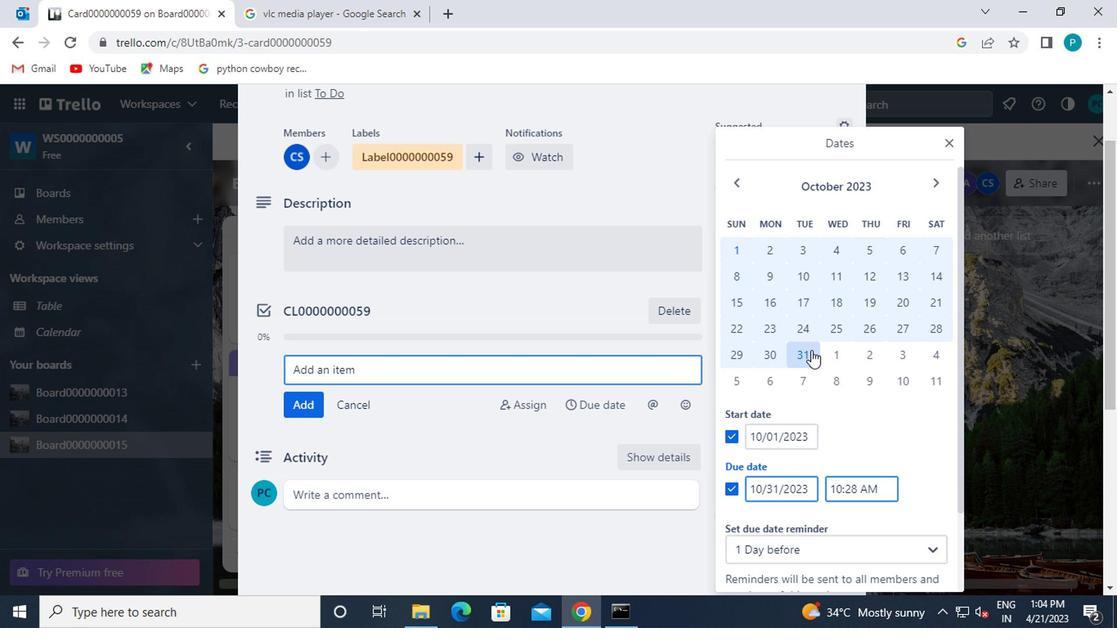 
Action: Mouse moved to (799, 524)
Screenshot: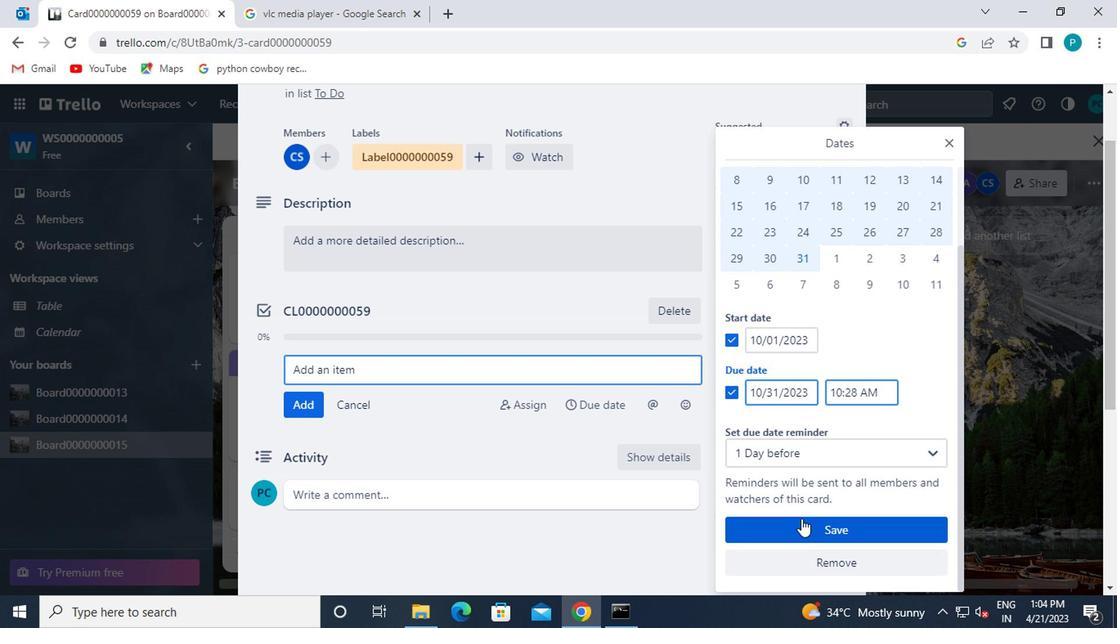 
Action: Mouse pressed left at (799, 524)
Screenshot: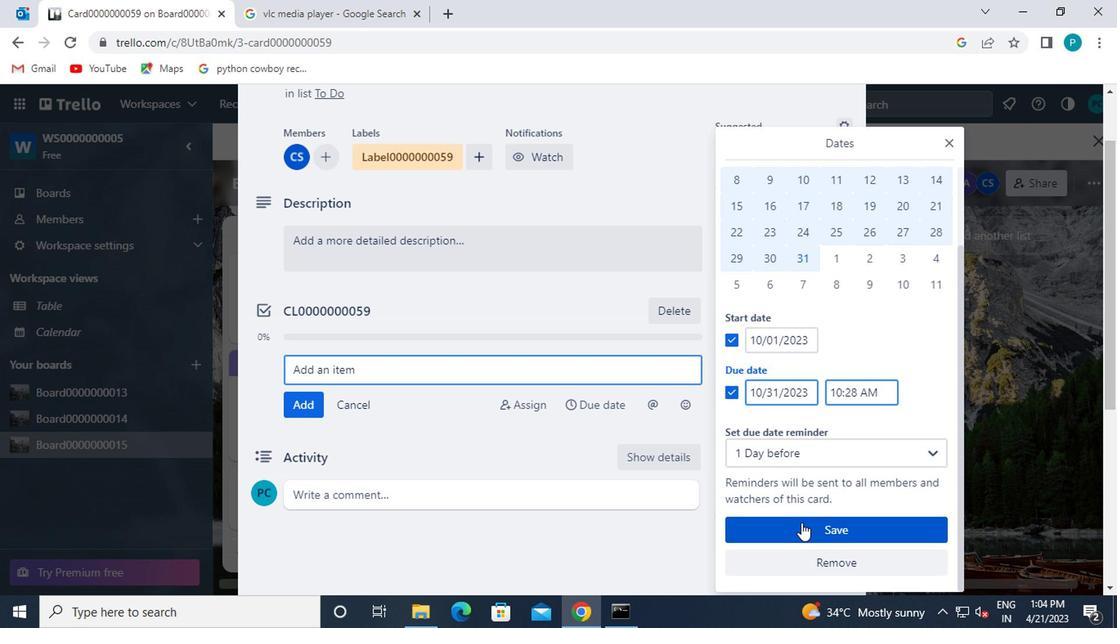
Action: Mouse moved to (795, 516)
Screenshot: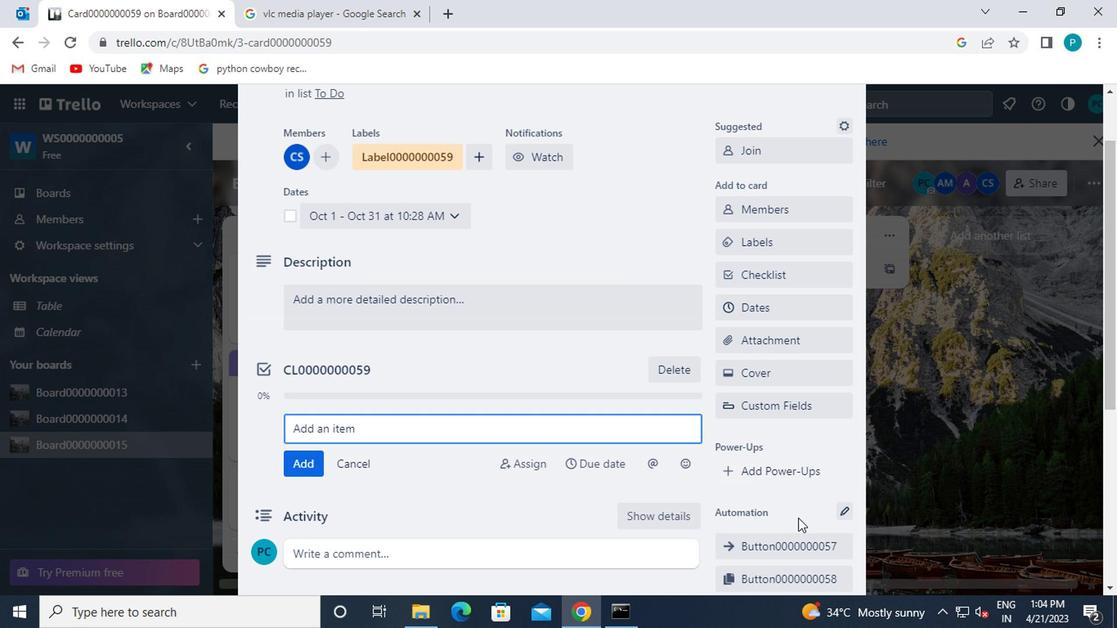 
